Task: Find a guest house in Taastrup for 5 guests from 14-30 June, with a price range of ₹8000-₹12000, 5 bedrooms, 6 beds, 5 bathrooms, and amenities including free parking, Wifi, dedicated workspace, and TV. Enable self check-in.
Action: Mouse moved to (410, 85)
Screenshot: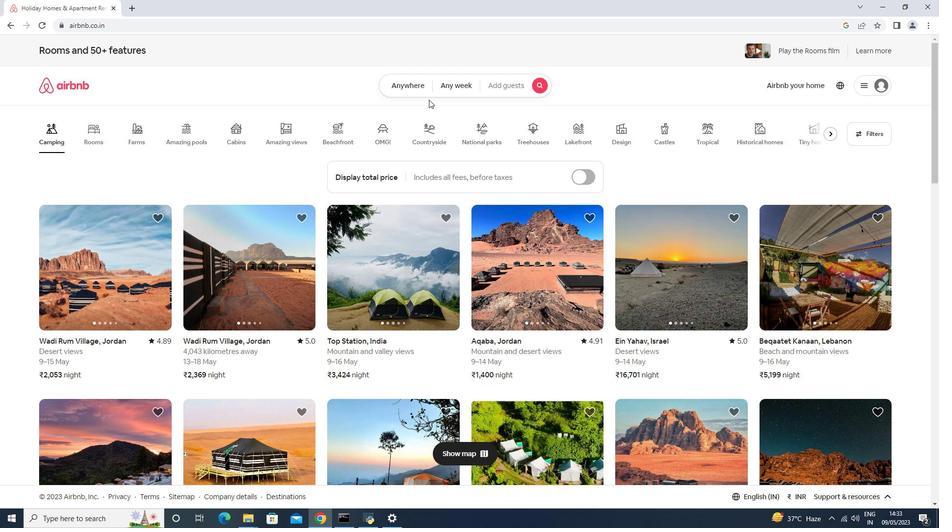 
Action: Mouse pressed left at (410, 85)
Screenshot: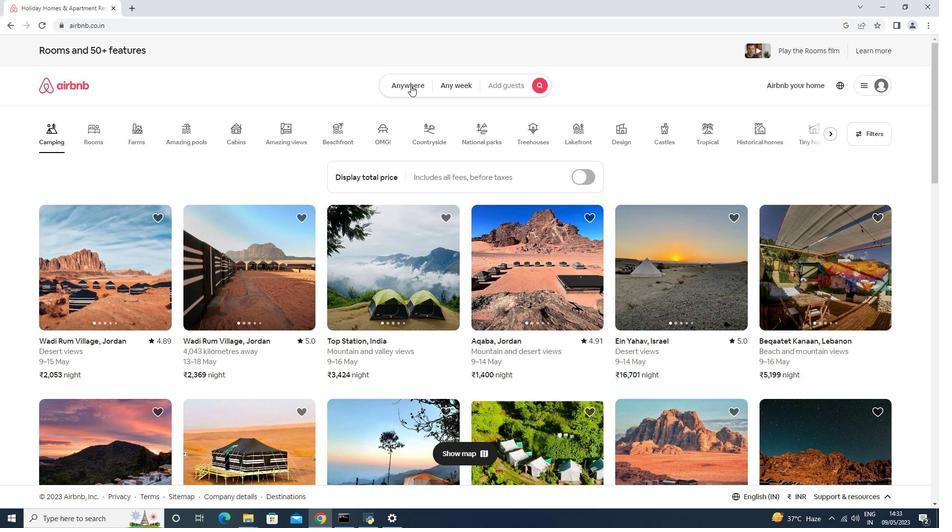 
Action: Mouse moved to (357, 116)
Screenshot: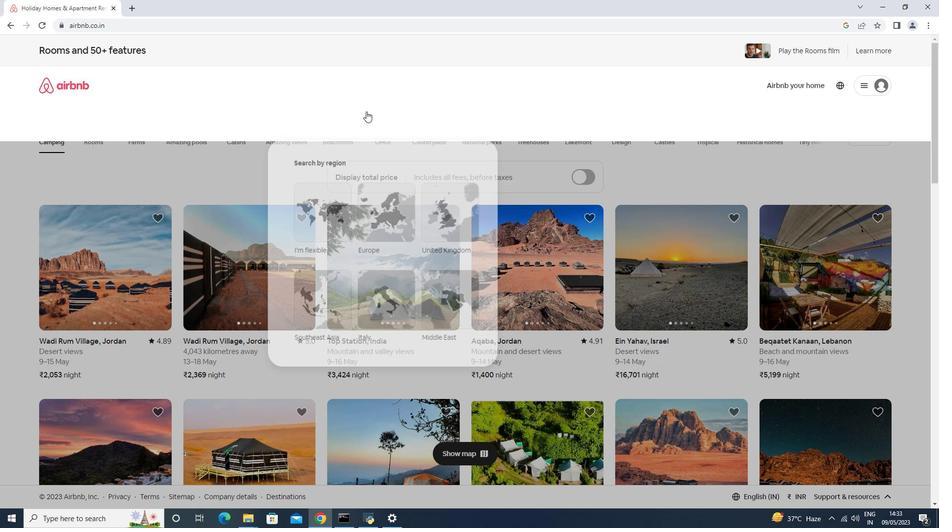 
Action: Mouse pressed left at (357, 116)
Screenshot: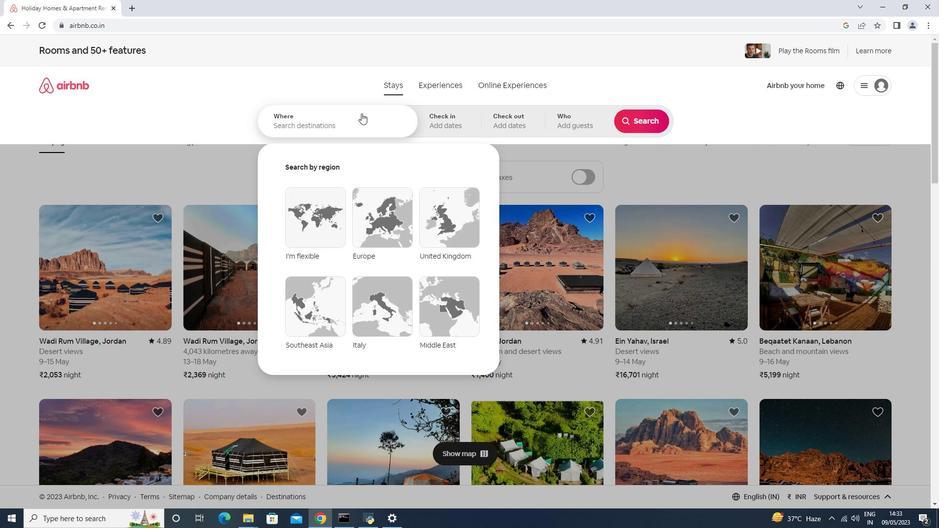 
Action: Key pressed <Key.shift><Key.shift><Key.shift>Taastrup,<Key.space><Key.shift>DENMARK<Key.enter>
Screenshot: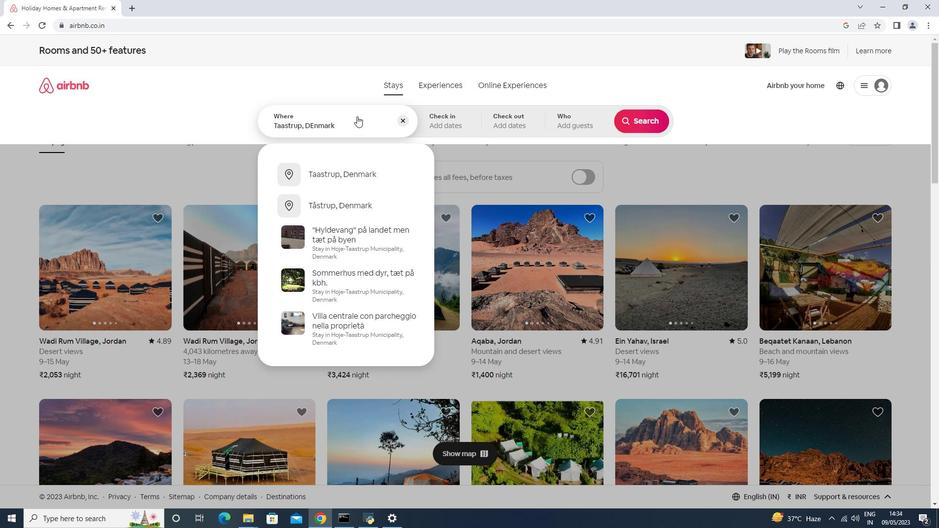 
Action: Mouse moved to (558, 284)
Screenshot: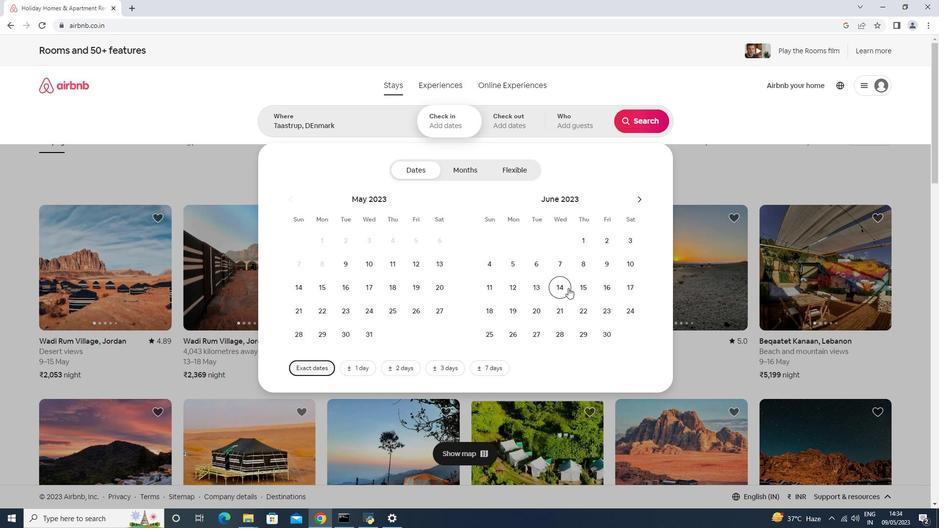 
Action: Mouse pressed left at (558, 284)
Screenshot: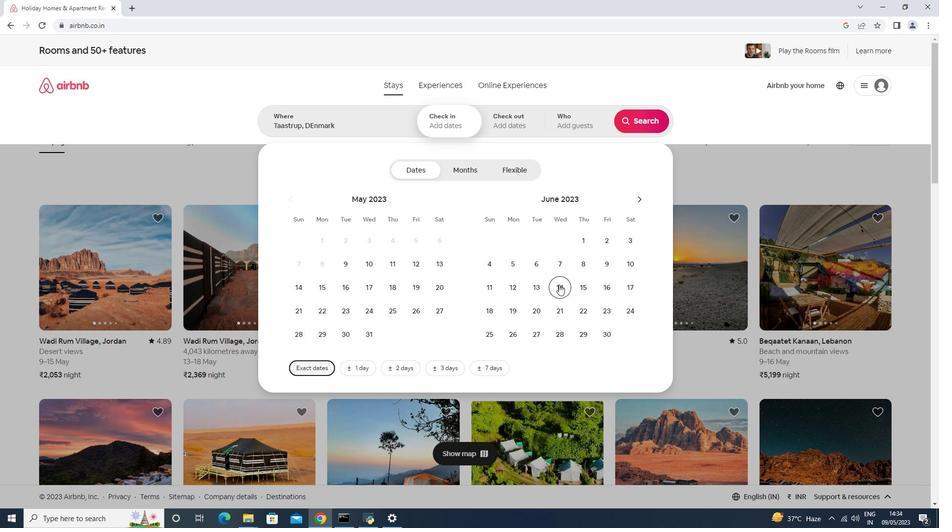 
Action: Mouse moved to (608, 326)
Screenshot: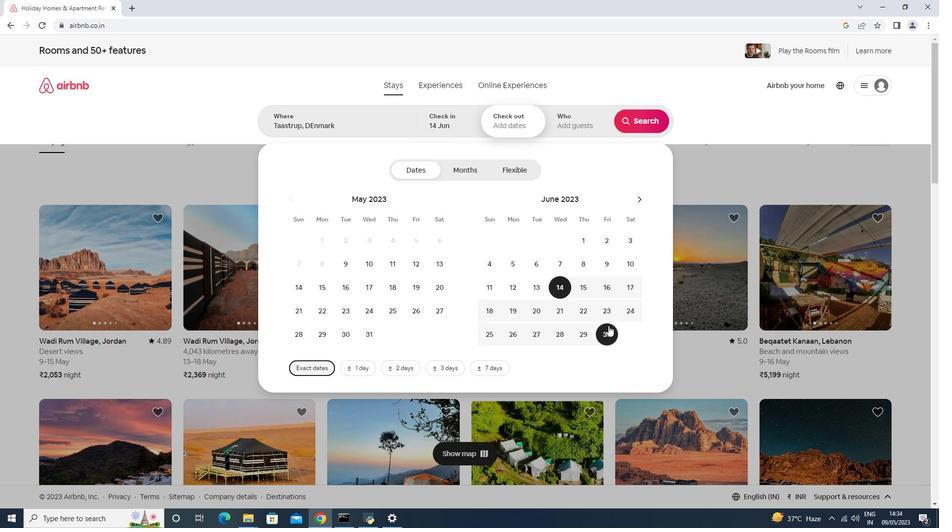 
Action: Mouse pressed left at (608, 326)
Screenshot: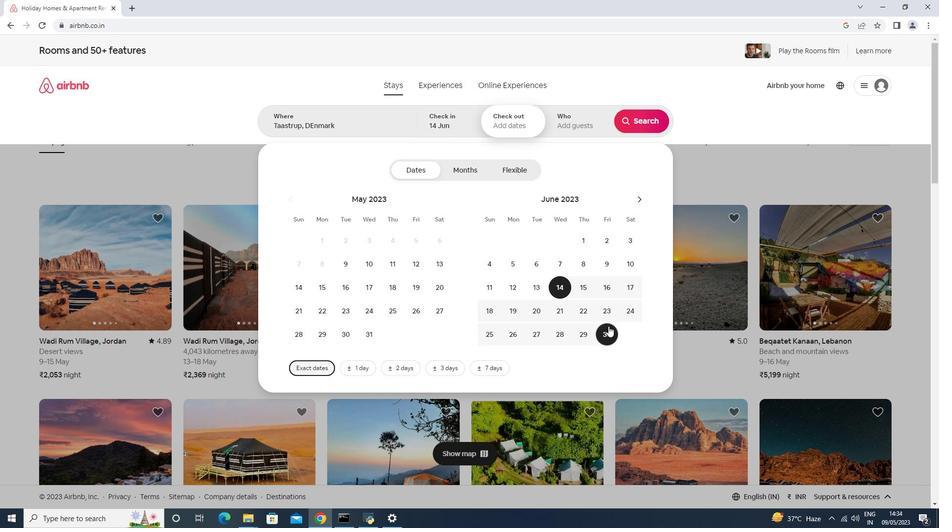 
Action: Mouse moved to (585, 128)
Screenshot: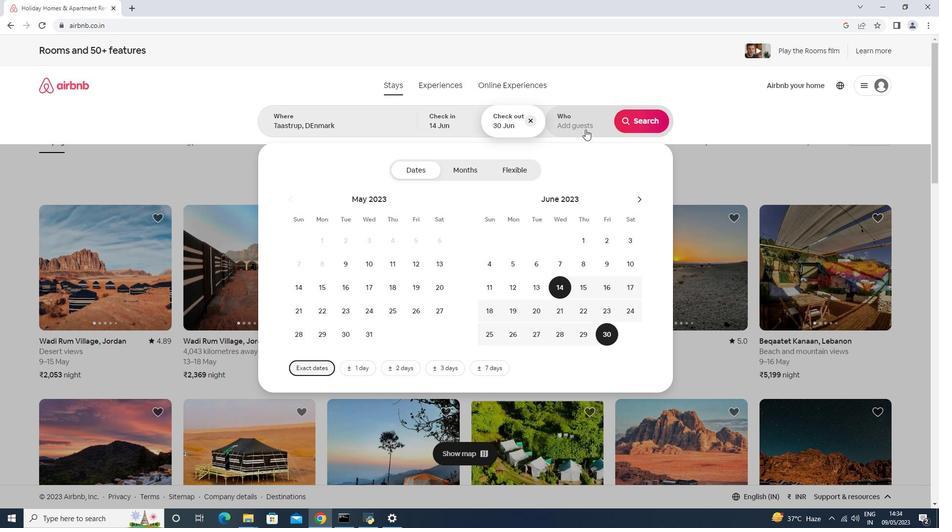 
Action: Mouse pressed left at (585, 128)
Screenshot: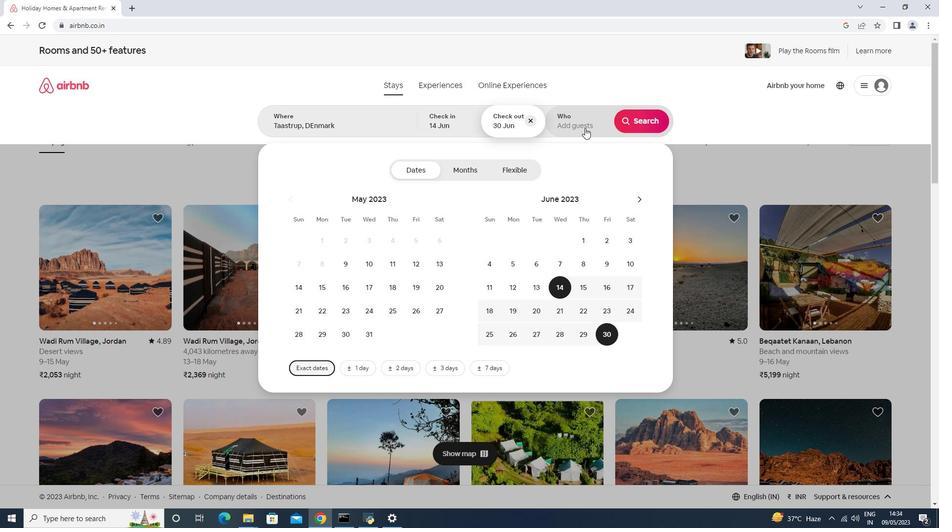 
Action: Mouse moved to (646, 172)
Screenshot: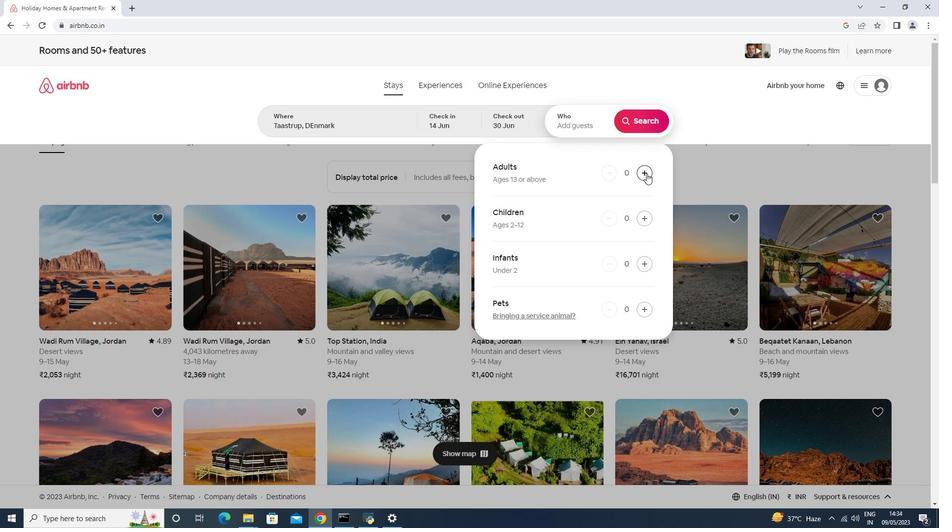 
Action: Mouse pressed left at (646, 172)
Screenshot: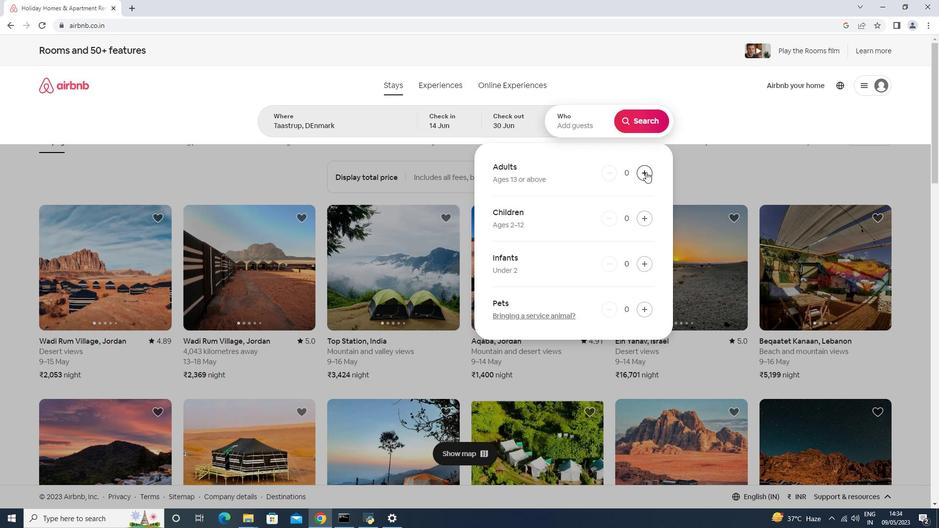 
Action: Mouse pressed left at (646, 172)
Screenshot: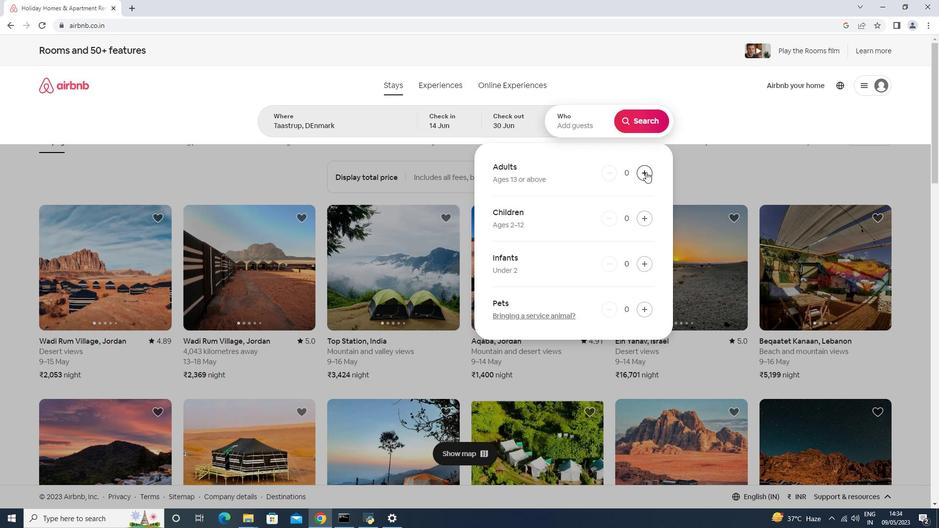
Action: Mouse pressed left at (646, 172)
Screenshot: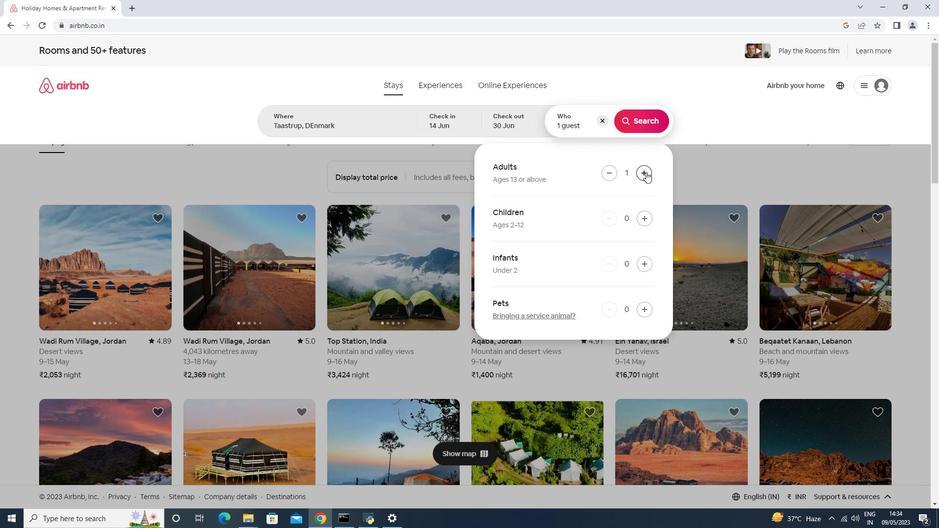 
Action: Mouse pressed left at (646, 172)
Screenshot: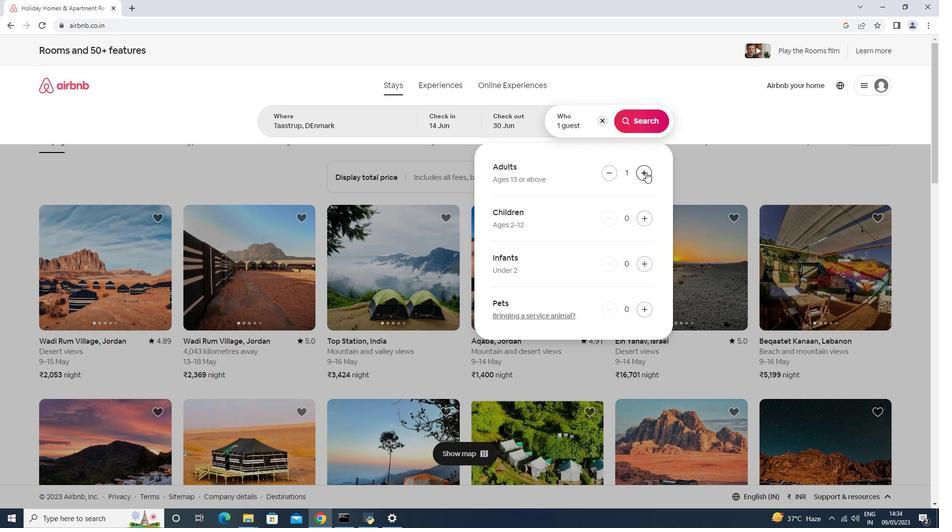 
Action: Mouse pressed left at (646, 172)
Screenshot: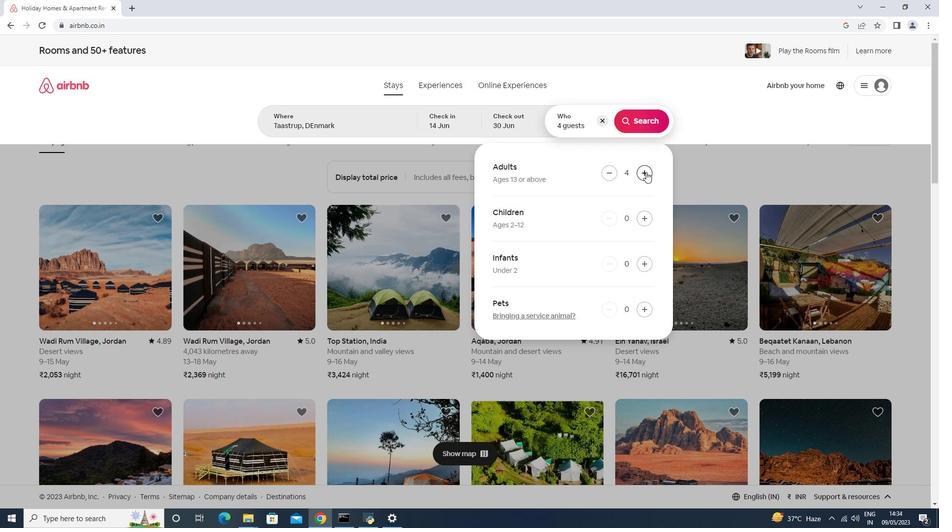 
Action: Mouse moved to (639, 118)
Screenshot: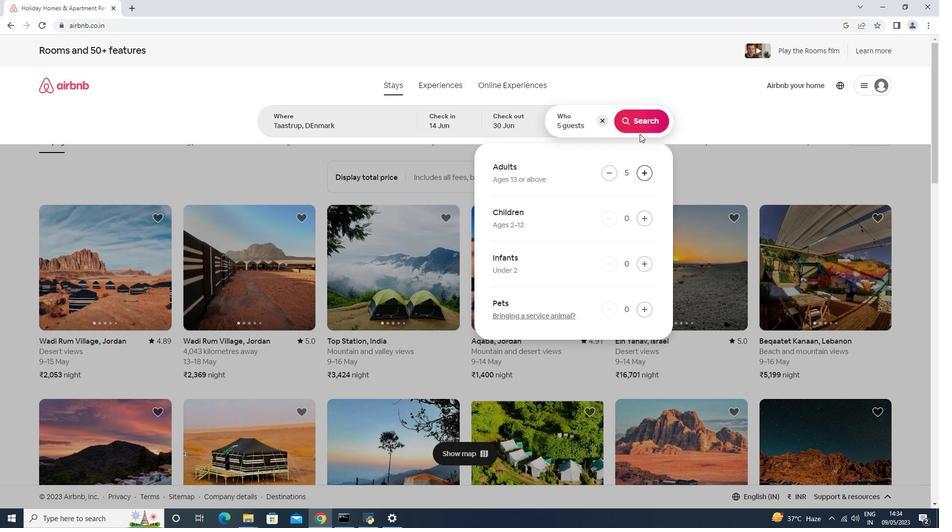 
Action: Mouse pressed left at (639, 118)
Screenshot: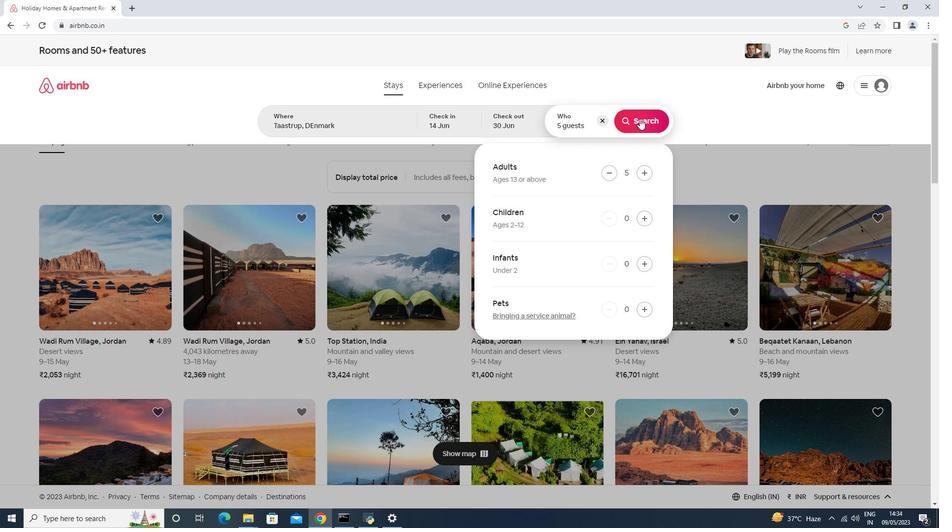 
Action: Mouse moved to (889, 93)
Screenshot: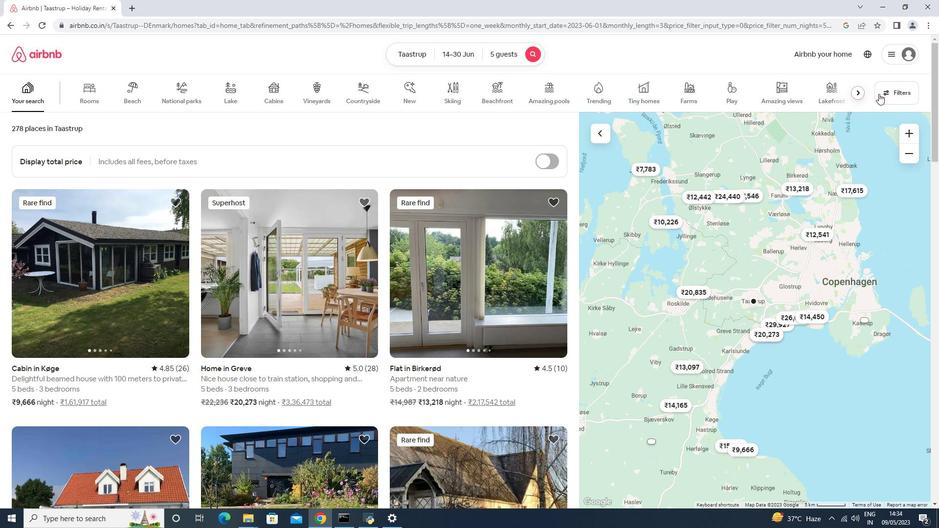 
Action: Mouse pressed left at (889, 93)
Screenshot: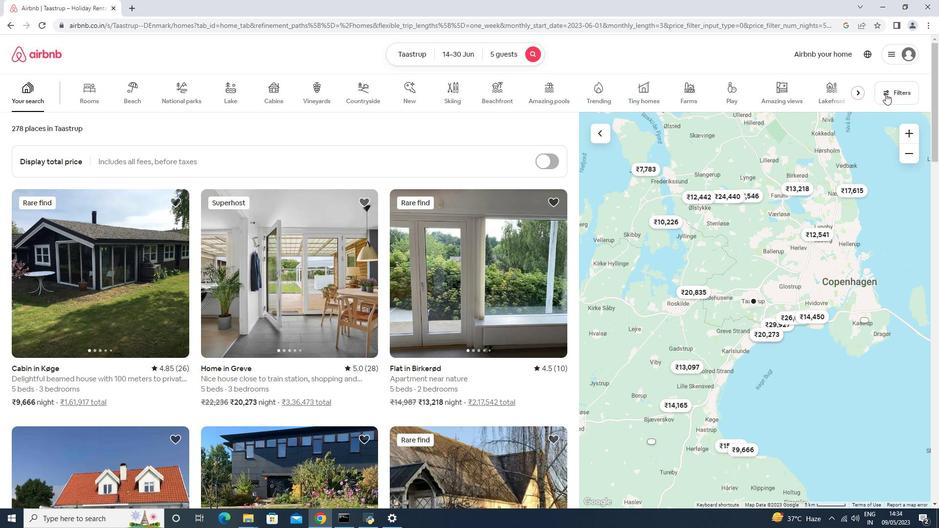 
Action: Mouse moved to (357, 336)
Screenshot: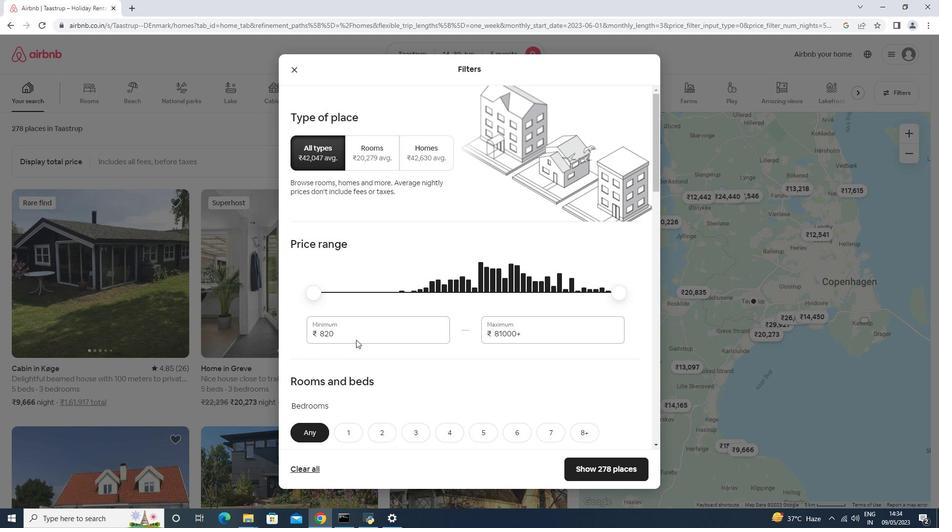 
Action: Mouse pressed left at (357, 336)
Screenshot: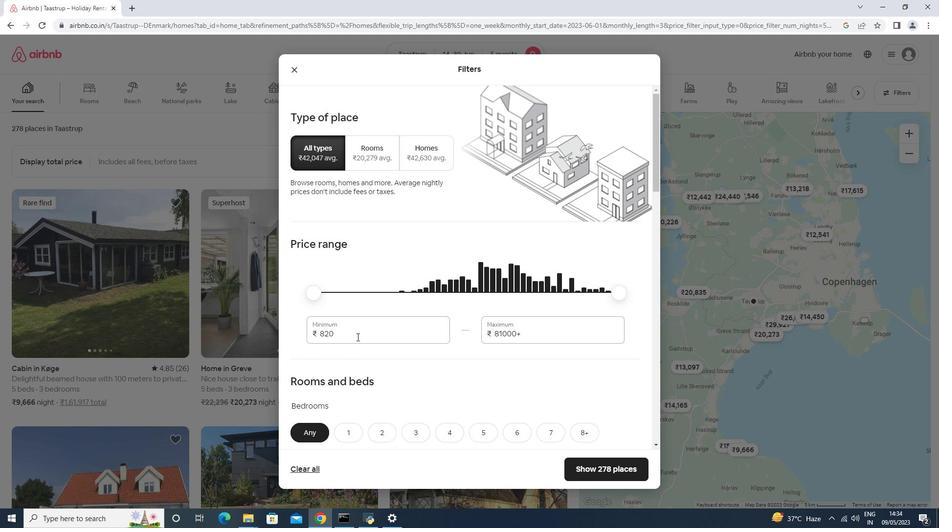 
Action: Key pressed <Key.backspace><Key.backspace><Key.backspace>8000<Key.tab>12000
Screenshot: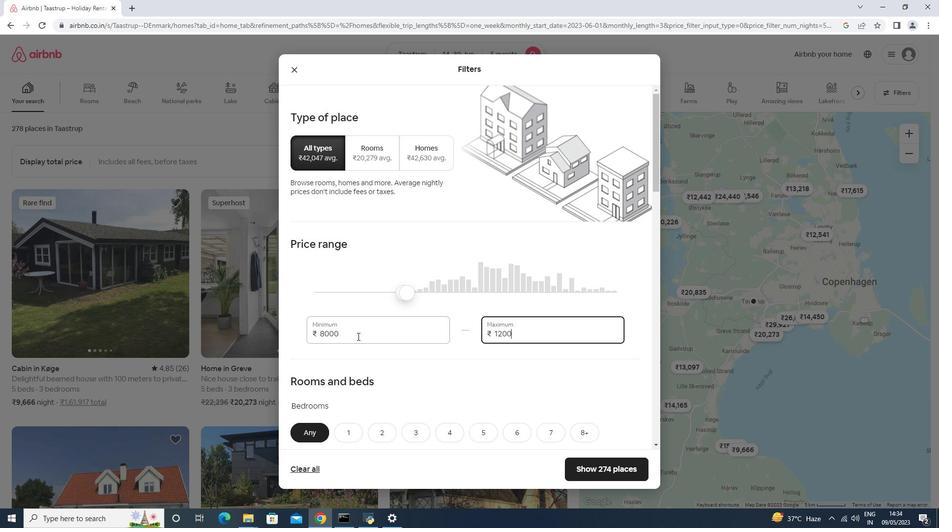 
Action: Mouse moved to (360, 325)
Screenshot: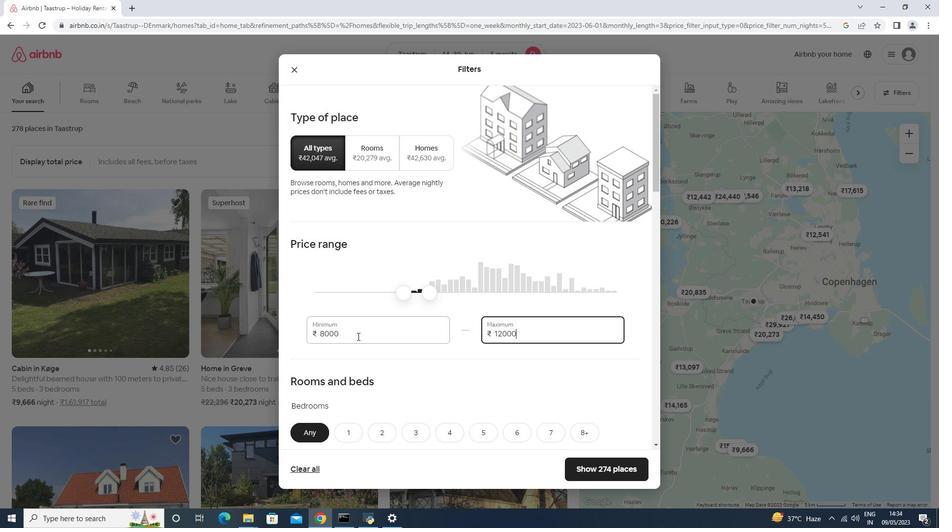 
Action: Mouse scrolled (360, 324) with delta (0, 0)
Screenshot: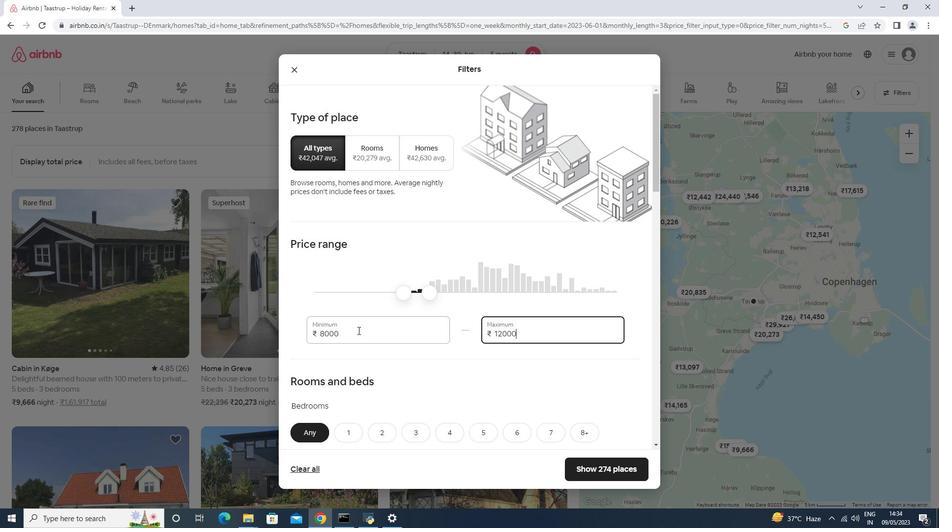 
Action: Mouse scrolled (360, 324) with delta (0, 0)
Screenshot: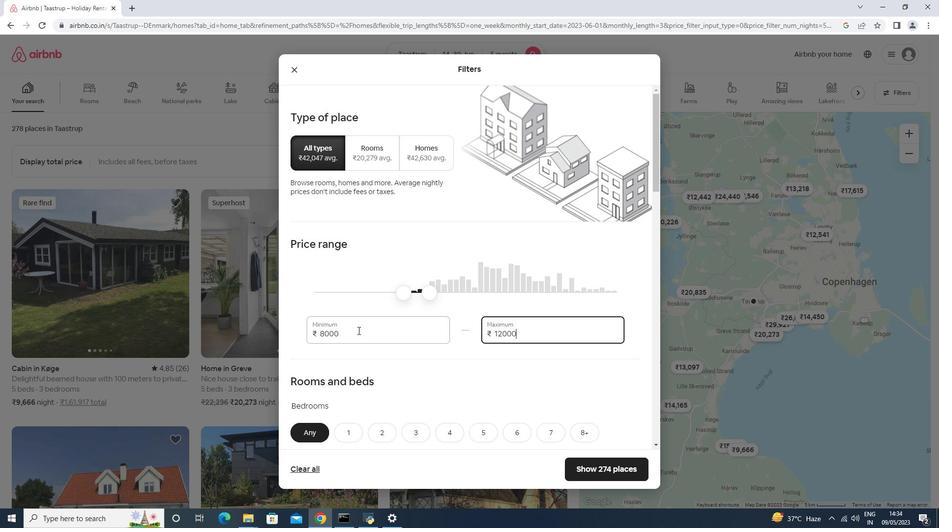 
Action: Mouse scrolled (360, 324) with delta (0, 0)
Screenshot: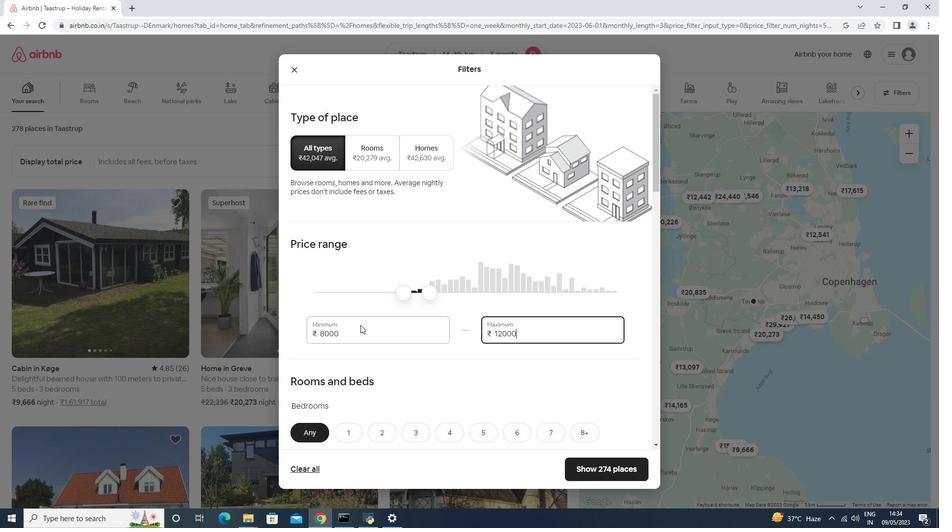 
Action: Mouse scrolled (360, 324) with delta (0, 0)
Screenshot: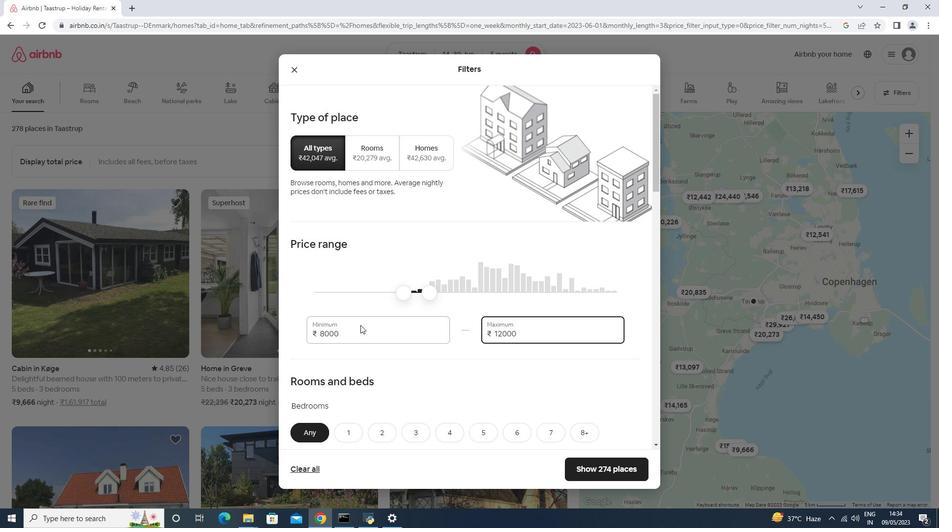 
Action: Mouse scrolled (360, 324) with delta (0, 0)
Screenshot: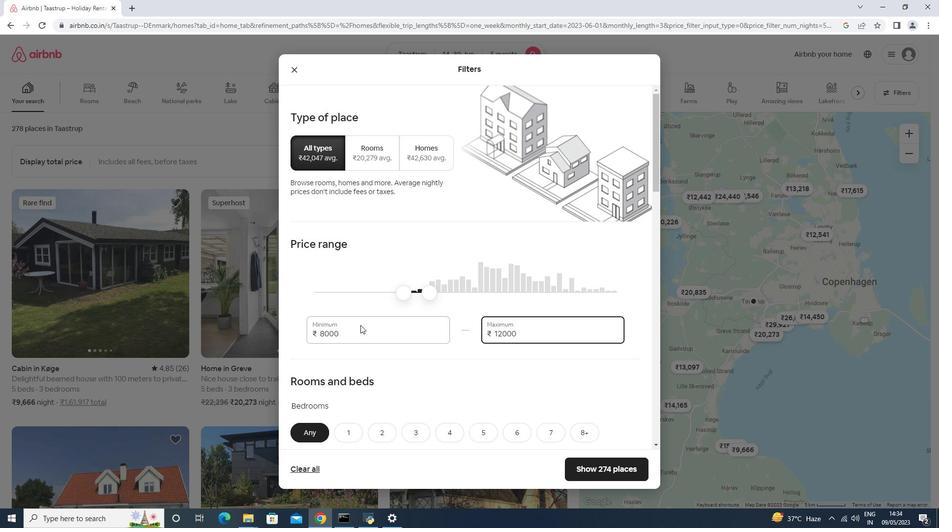 
Action: Mouse moved to (484, 195)
Screenshot: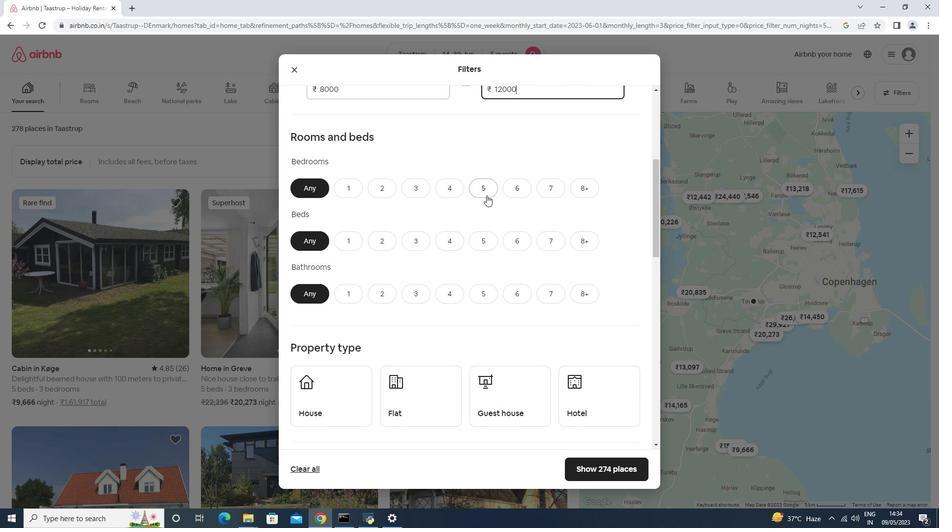 
Action: Mouse pressed left at (484, 195)
Screenshot: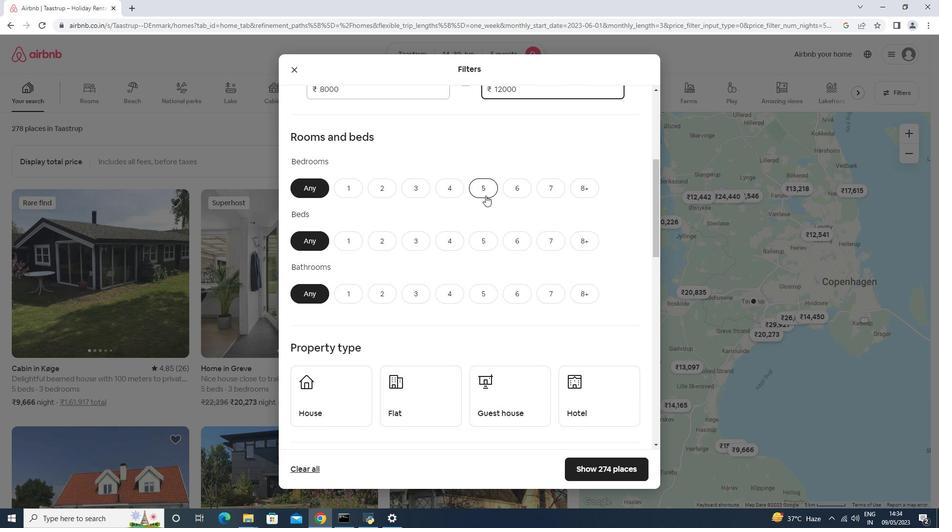 
Action: Mouse moved to (517, 244)
Screenshot: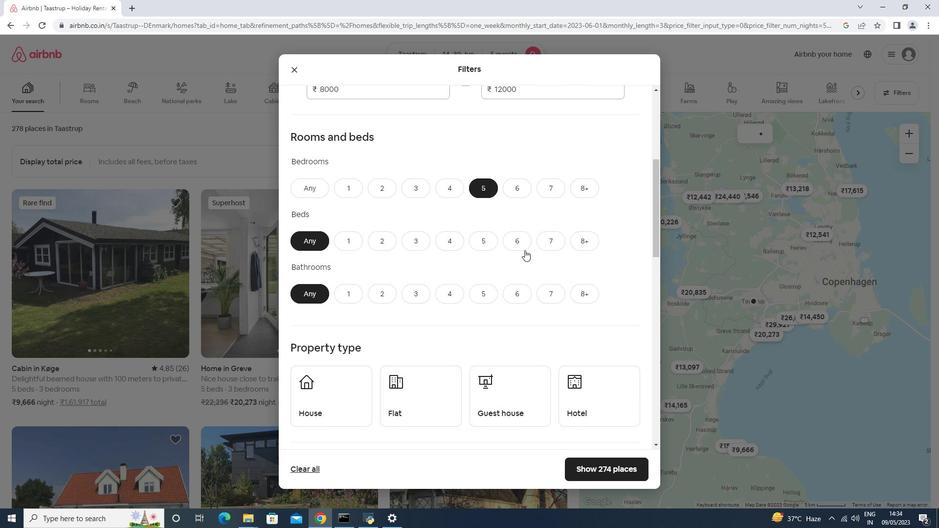 
Action: Mouse pressed left at (517, 244)
Screenshot: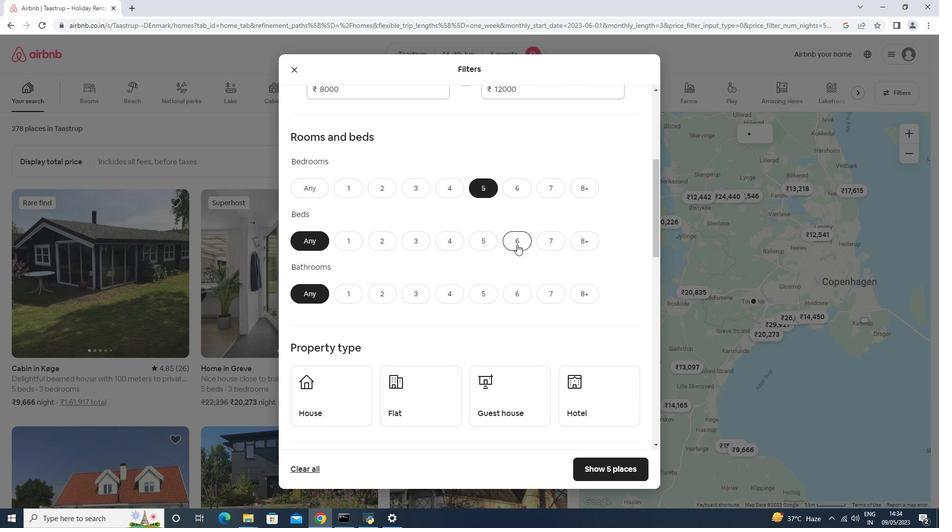
Action: Mouse moved to (489, 295)
Screenshot: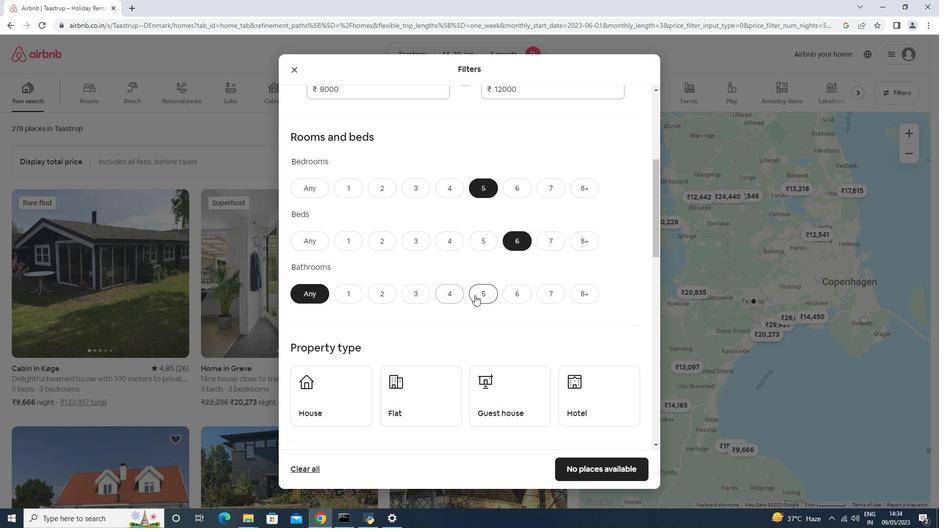 
Action: Mouse pressed left at (489, 295)
Screenshot: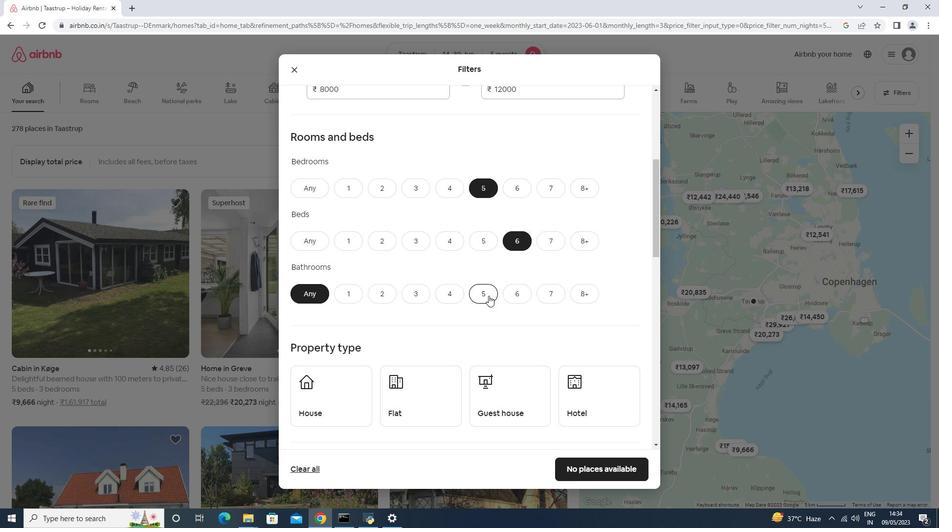 
Action: Mouse scrolled (489, 295) with delta (0, 0)
Screenshot: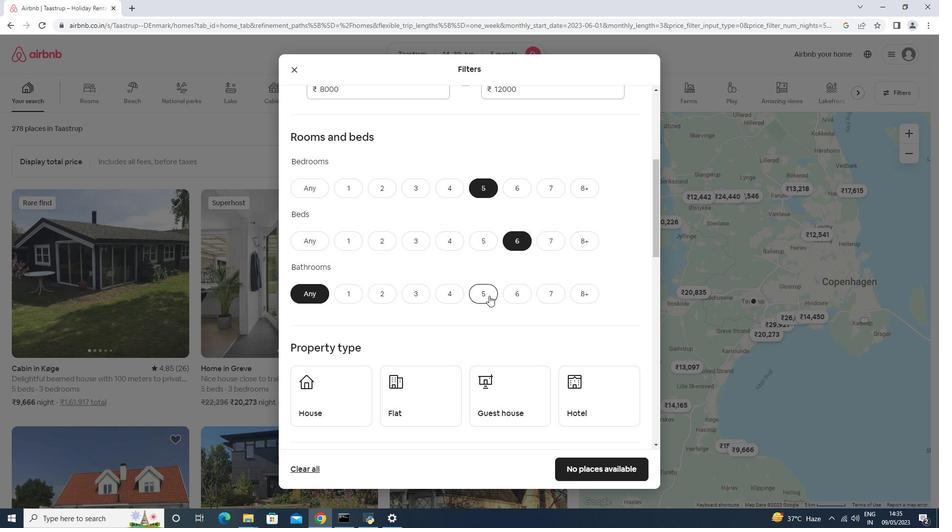 
Action: Mouse scrolled (489, 295) with delta (0, 0)
Screenshot: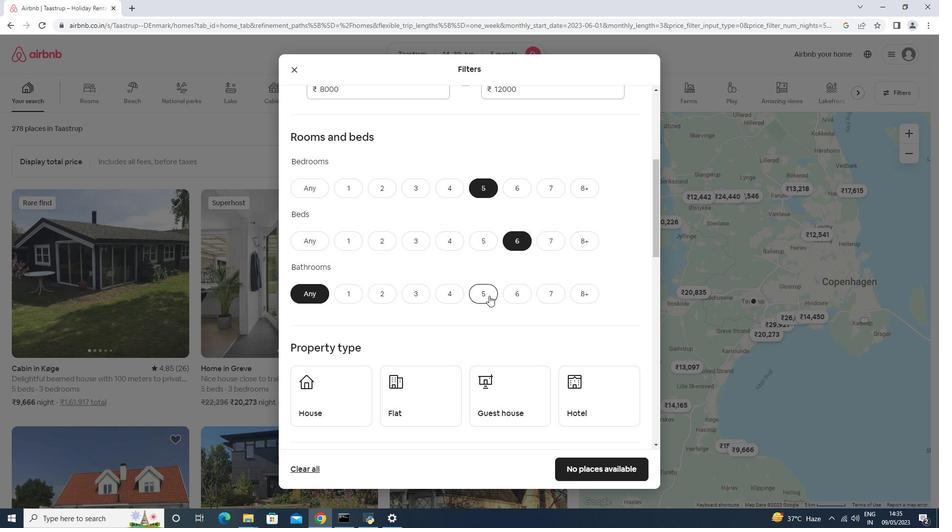 
Action: Mouse scrolled (489, 295) with delta (0, 0)
Screenshot: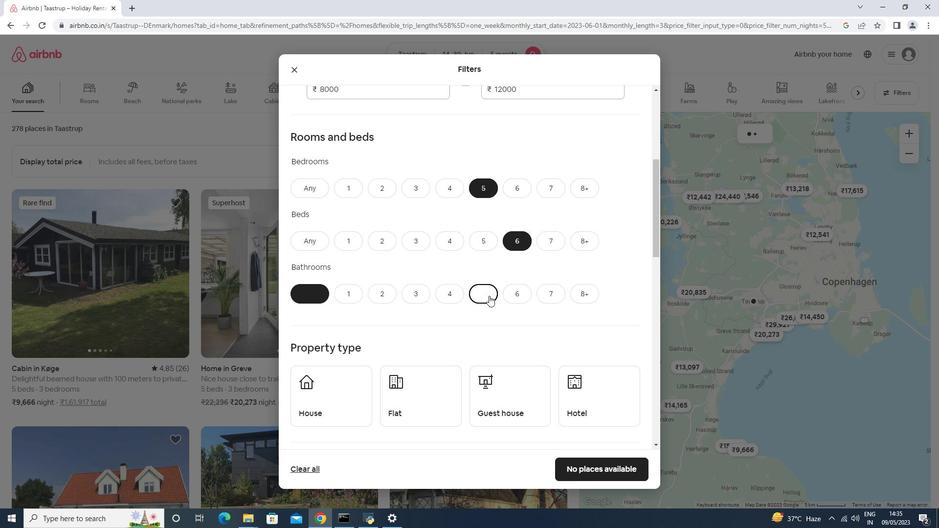 
Action: Mouse moved to (359, 259)
Screenshot: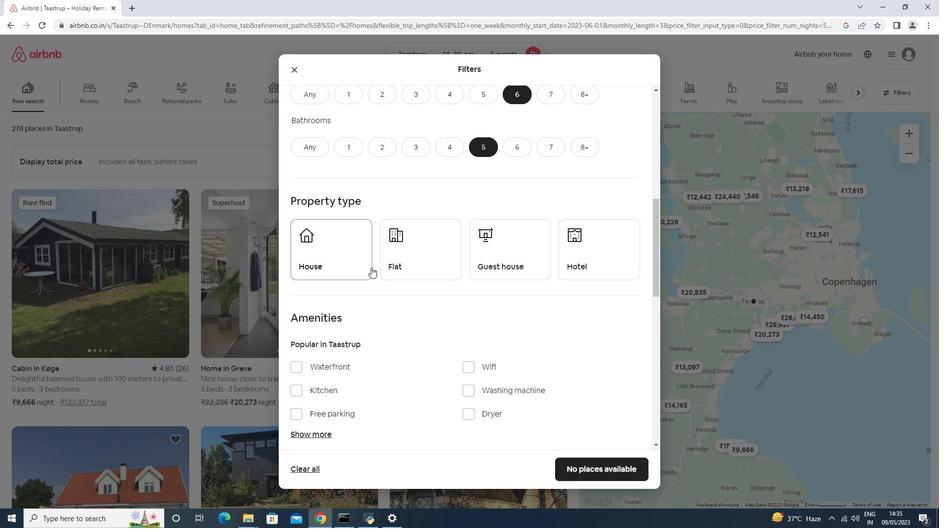 
Action: Mouse pressed left at (359, 259)
Screenshot: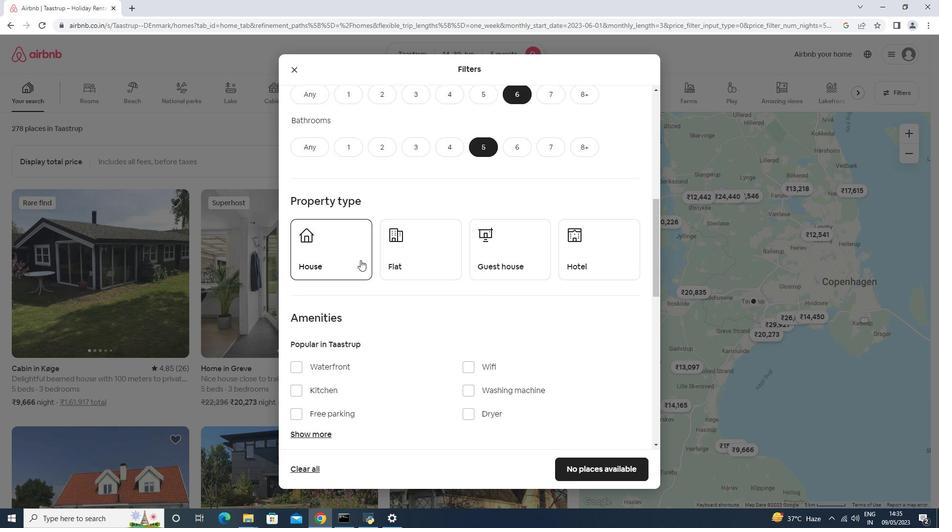 
Action: Mouse moved to (422, 255)
Screenshot: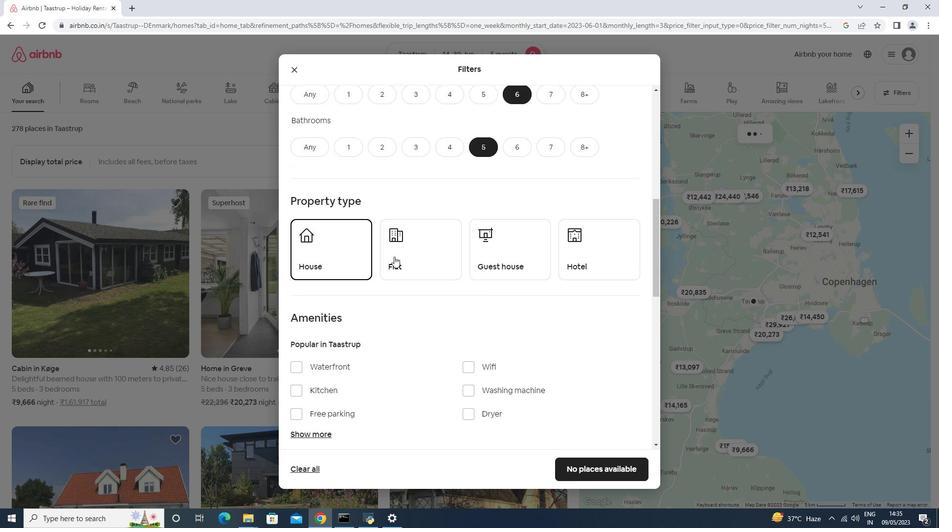 
Action: Mouse pressed left at (422, 255)
Screenshot: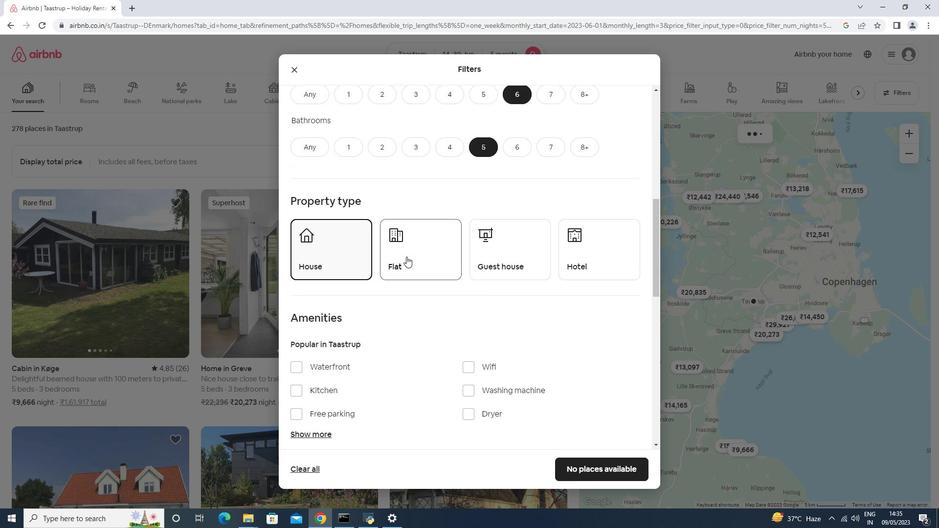 
Action: Mouse moved to (487, 254)
Screenshot: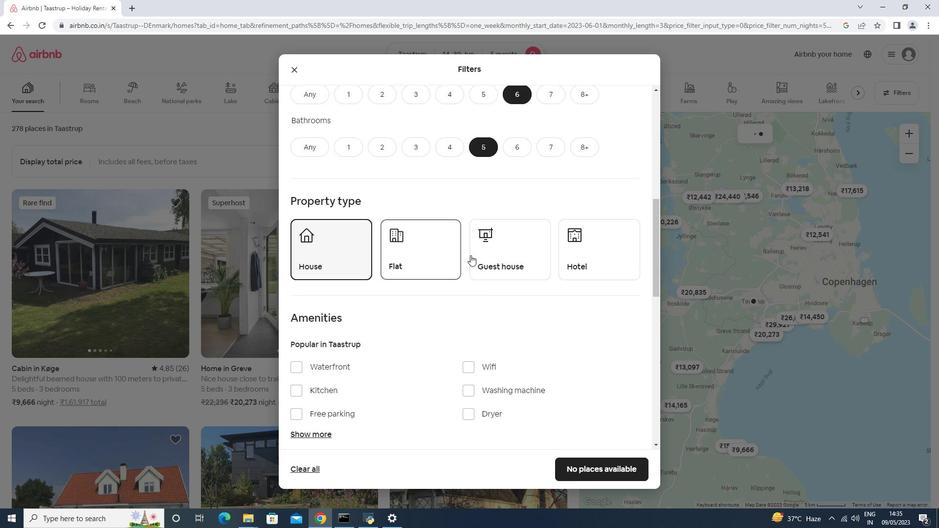 
Action: Mouse pressed left at (487, 254)
Screenshot: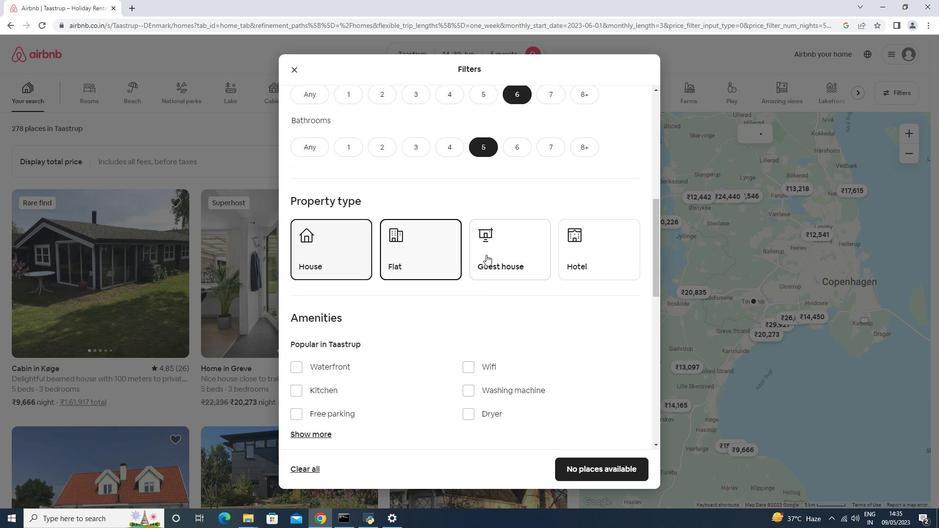 
Action: Mouse moved to (487, 254)
Screenshot: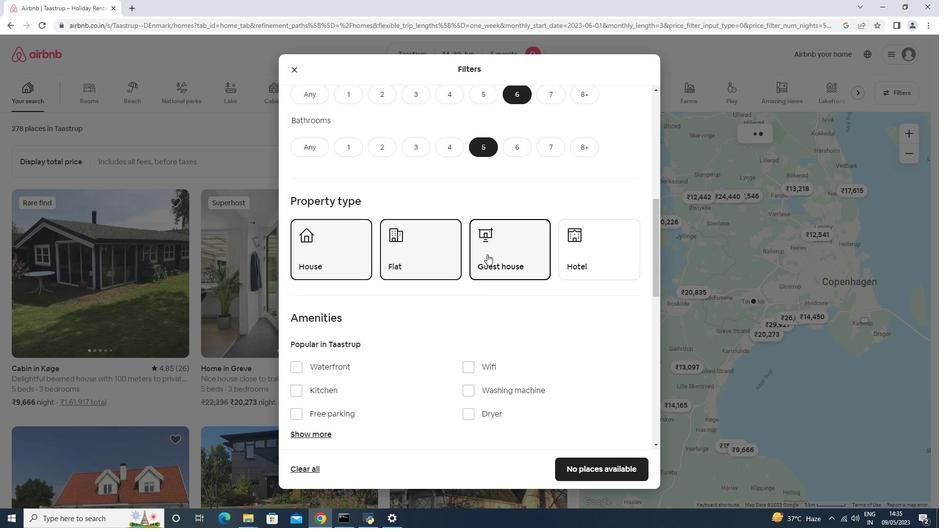 
Action: Mouse scrolled (487, 253) with delta (0, 0)
Screenshot: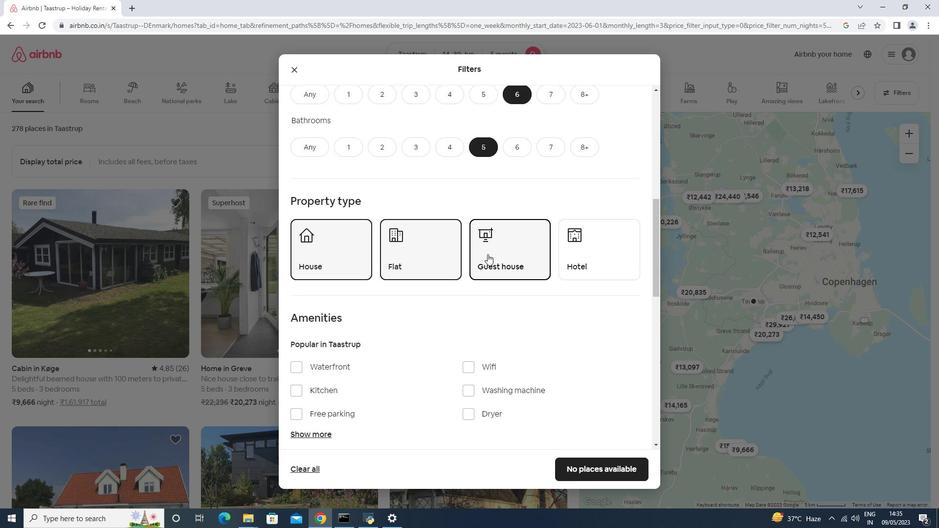 
Action: Mouse scrolled (487, 253) with delta (0, 0)
Screenshot: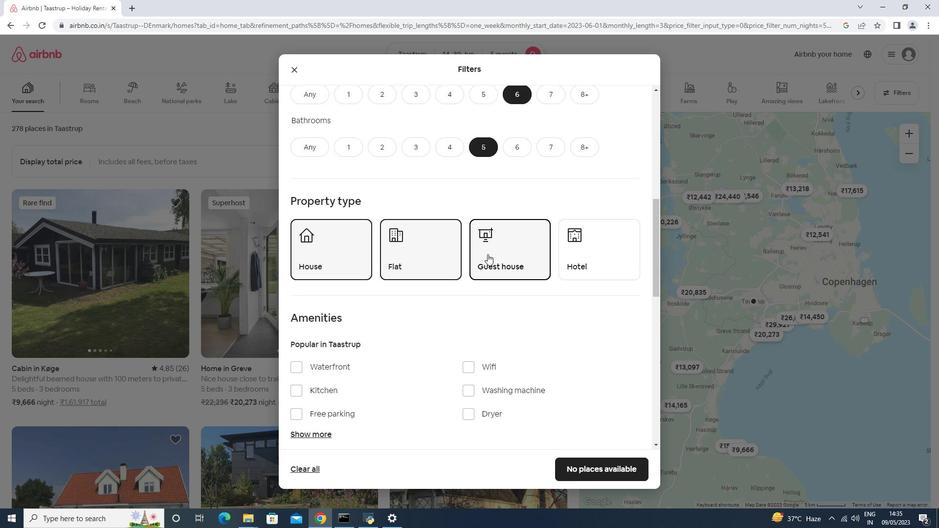 
Action: Mouse scrolled (487, 253) with delta (0, 0)
Screenshot: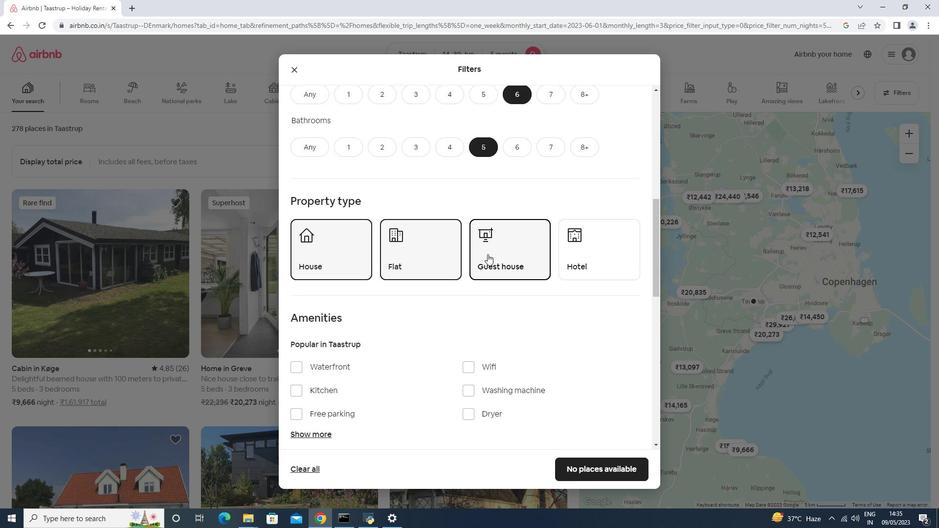 
Action: Mouse moved to (323, 261)
Screenshot: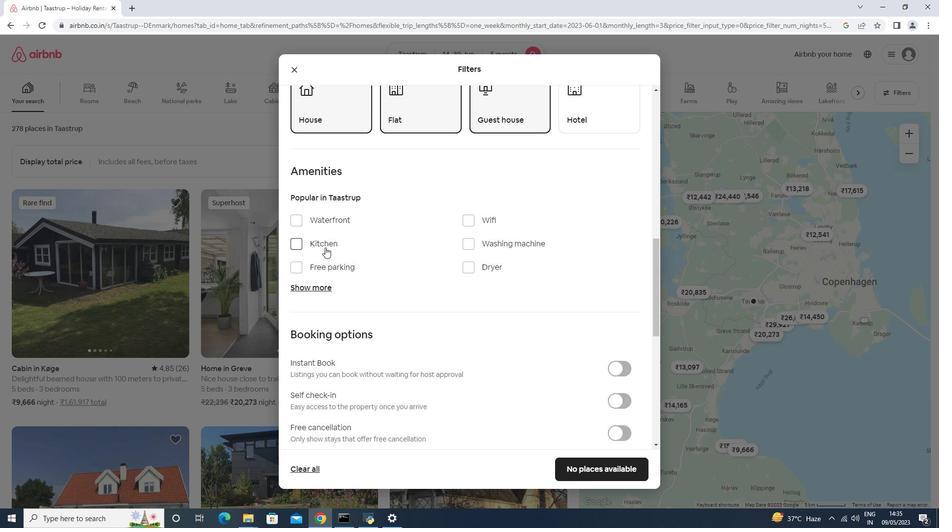 
Action: Mouse pressed left at (323, 261)
Screenshot: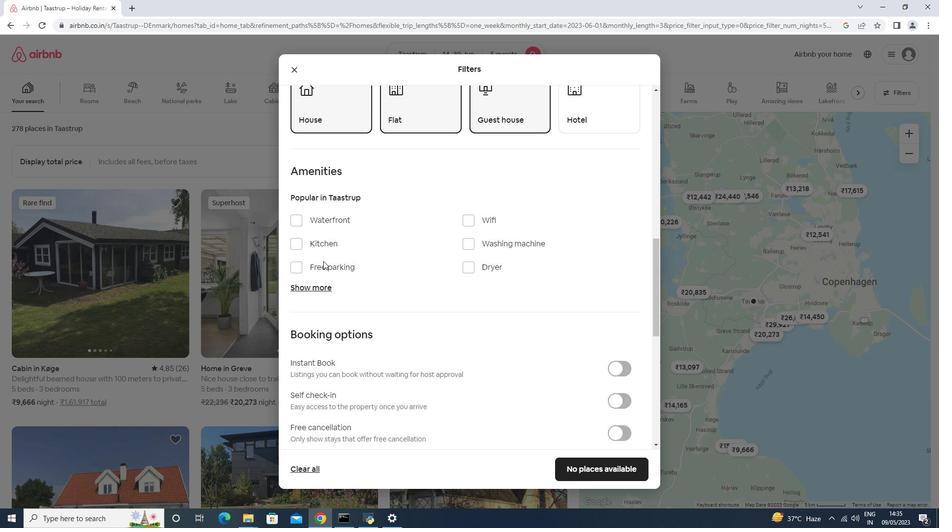 
Action: Mouse moved to (472, 222)
Screenshot: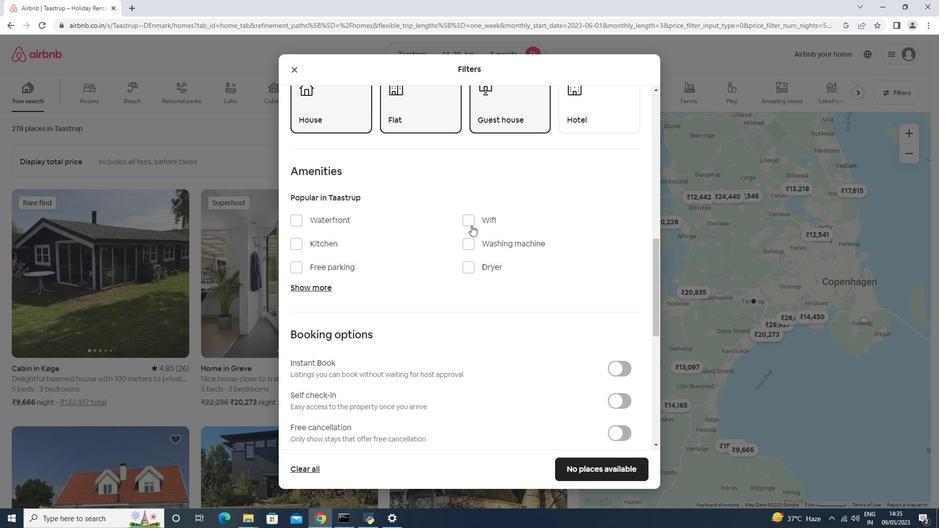 
Action: Mouse pressed left at (472, 222)
Screenshot: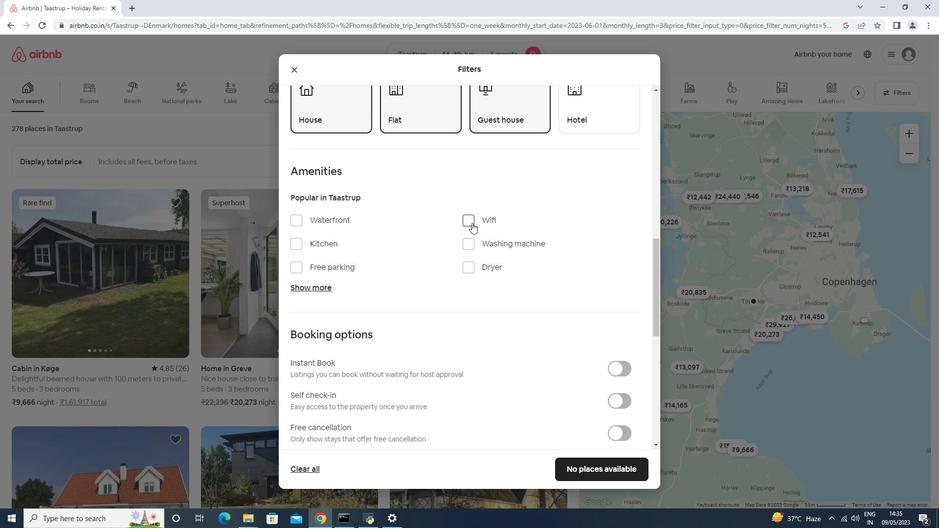 
Action: Mouse moved to (324, 272)
Screenshot: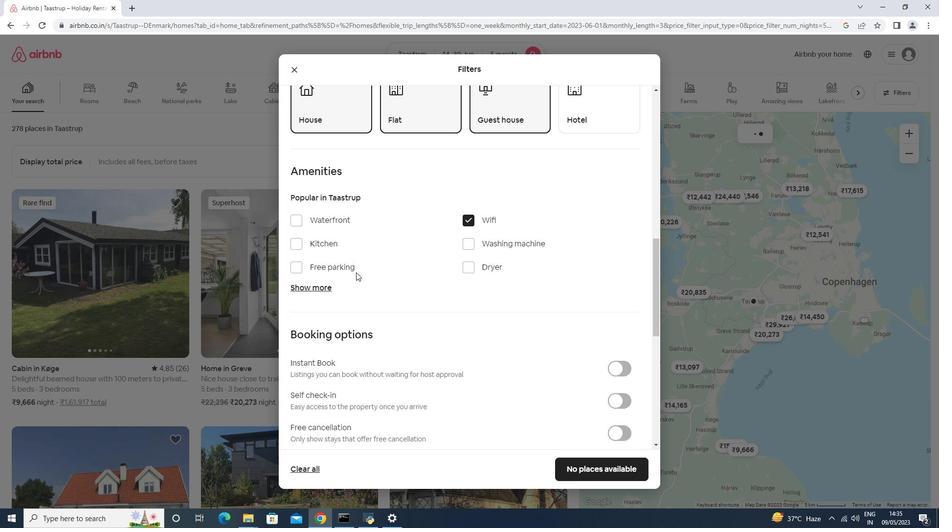 
Action: Mouse pressed left at (349, 263)
Screenshot: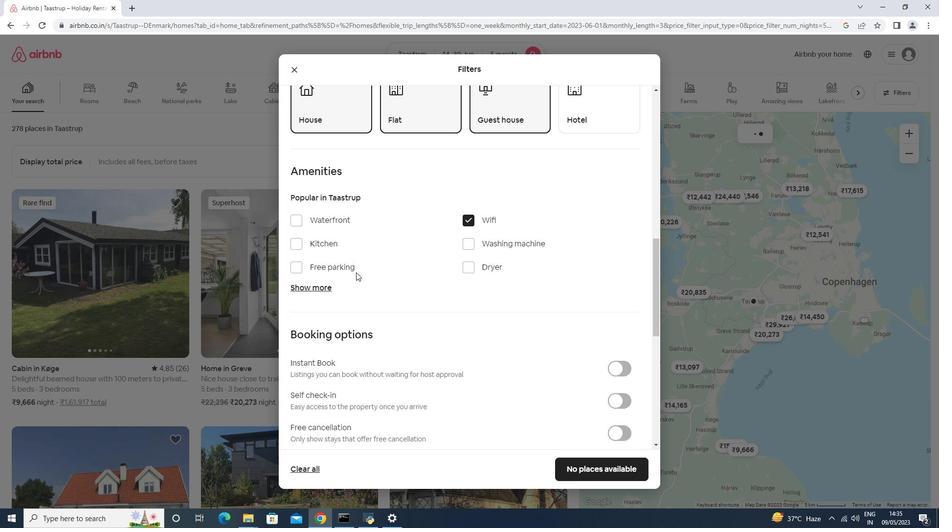 
Action: Mouse moved to (310, 282)
Screenshot: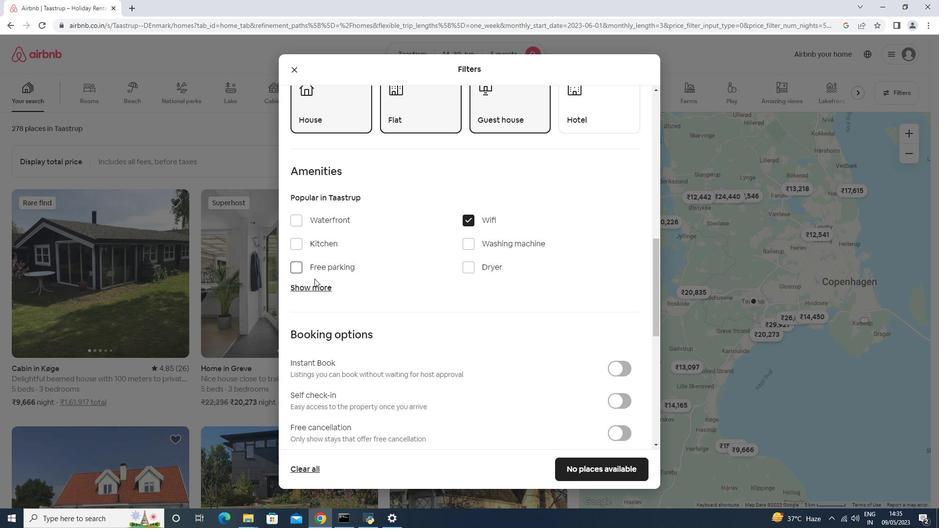 
Action: Mouse pressed left at (310, 282)
Screenshot: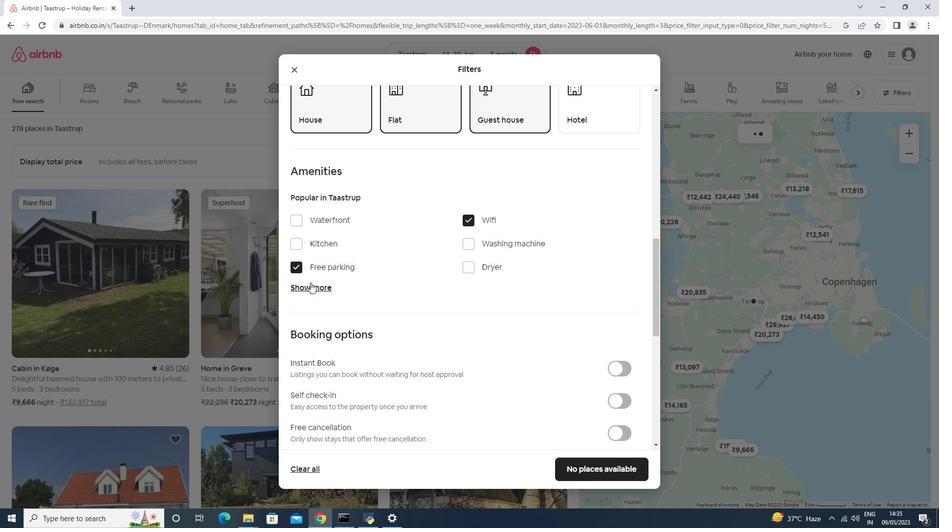 
Action: Mouse moved to (393, 299)
Screenshot: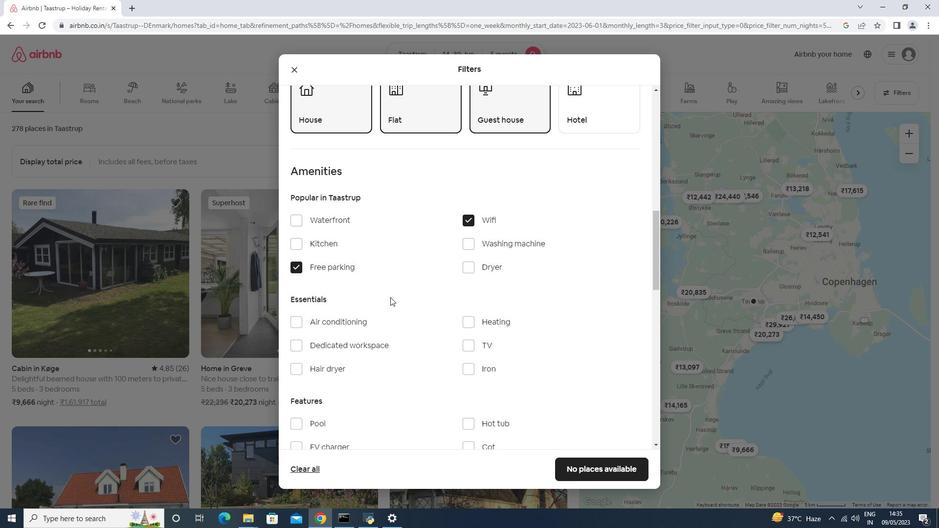 
Action: Mouse scrolled (393, 298) with delta (0, 0)
Screenshot: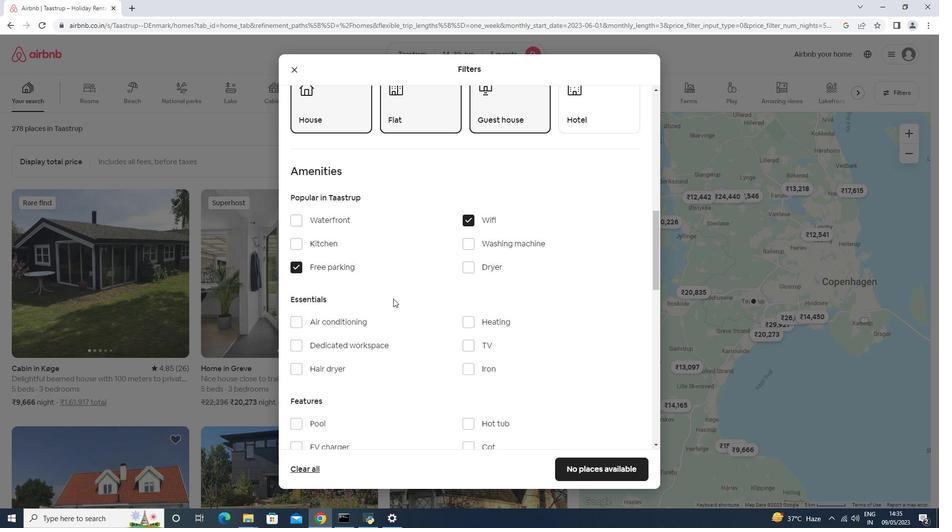 
Action: Mouse scrolled (393, 298) with delta (0, 0)
Screenshot: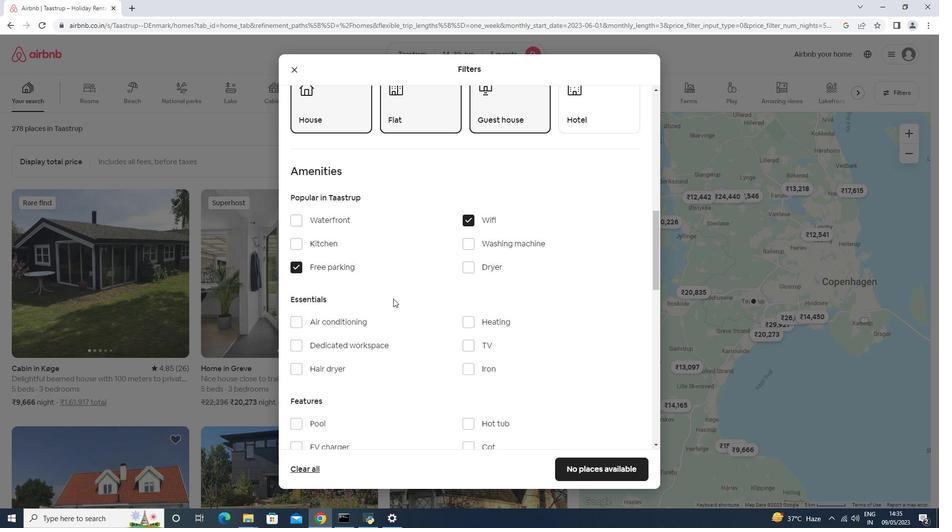 
Action: Mouse moved to (479, 248)
Screenshot: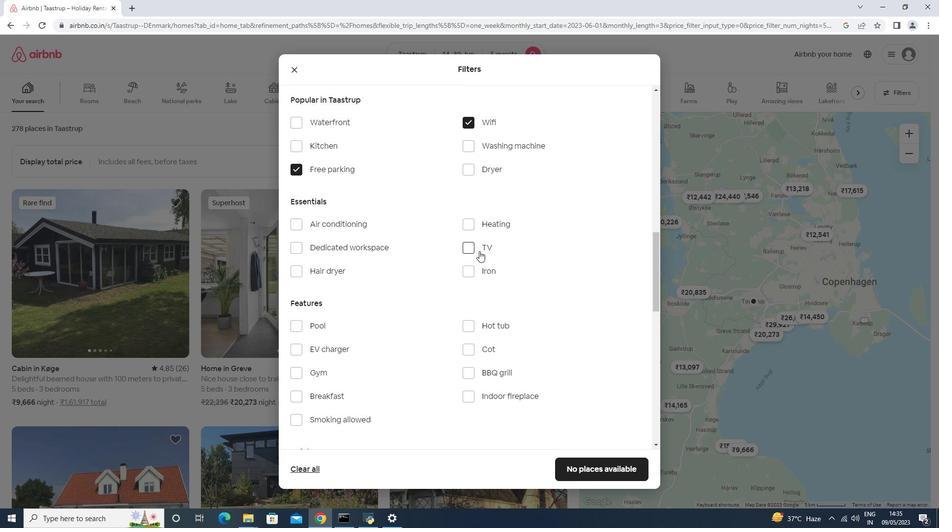 
Action: Mouse pressed left at (479, 248)
Screenshot: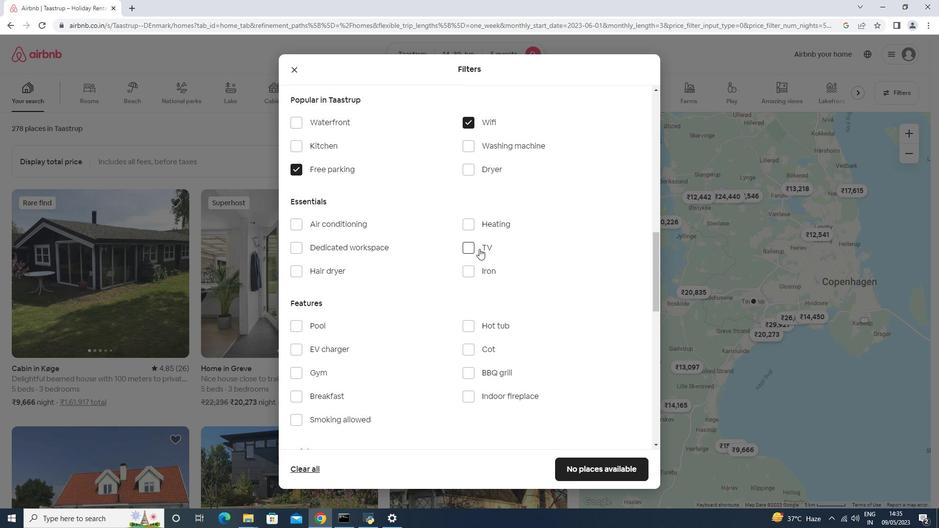 
Action: Mouse moved to (350, 367)
Screenshot: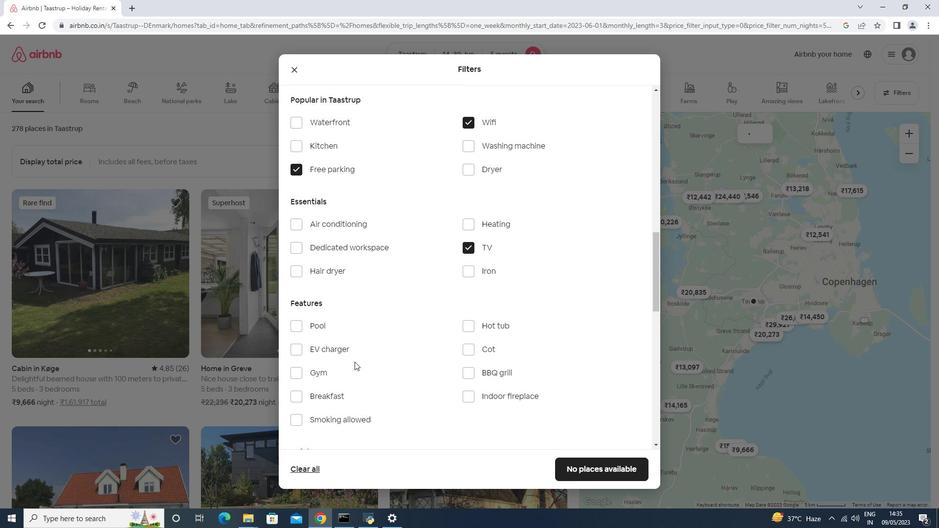 
Action: Mouse pressed left at (350, 367)
Screenshot: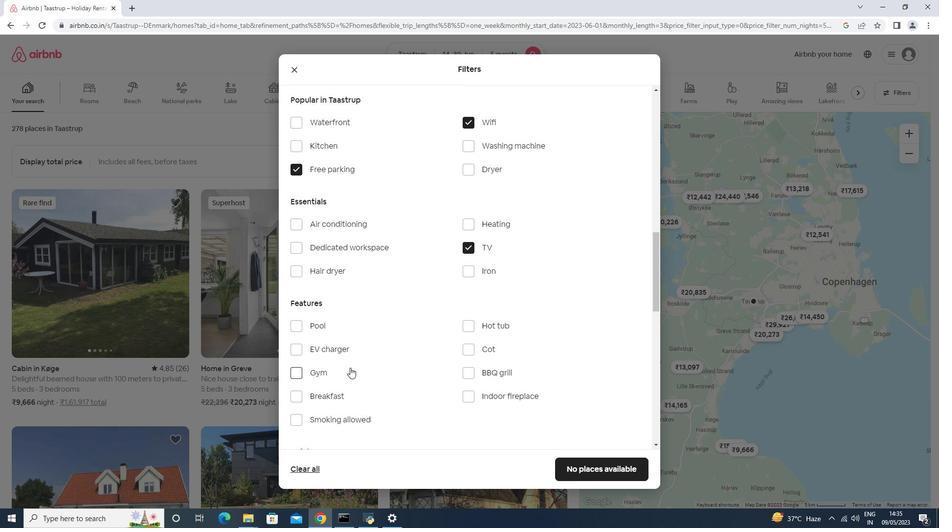 
Action: Mouse moved to (348, 395)
Screenshot: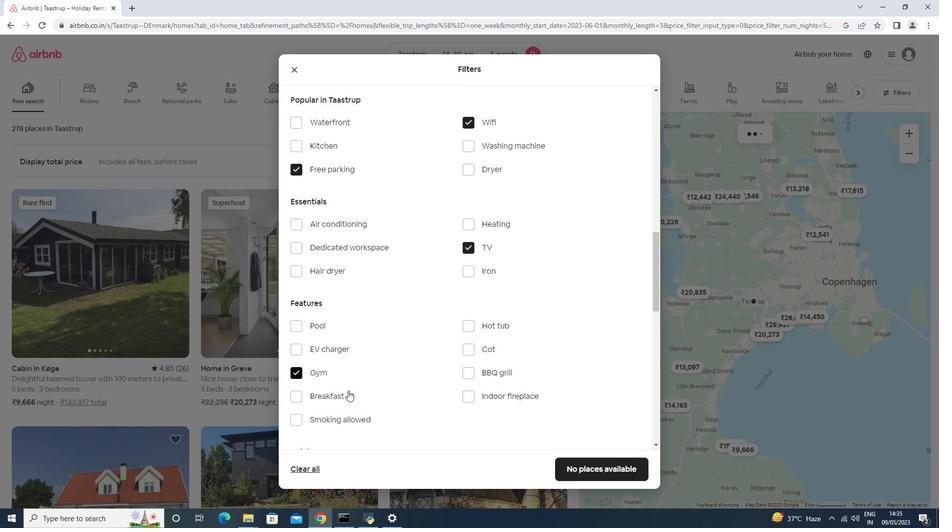 
Action: Mouse pressed left at (348, 395)
Screenshot: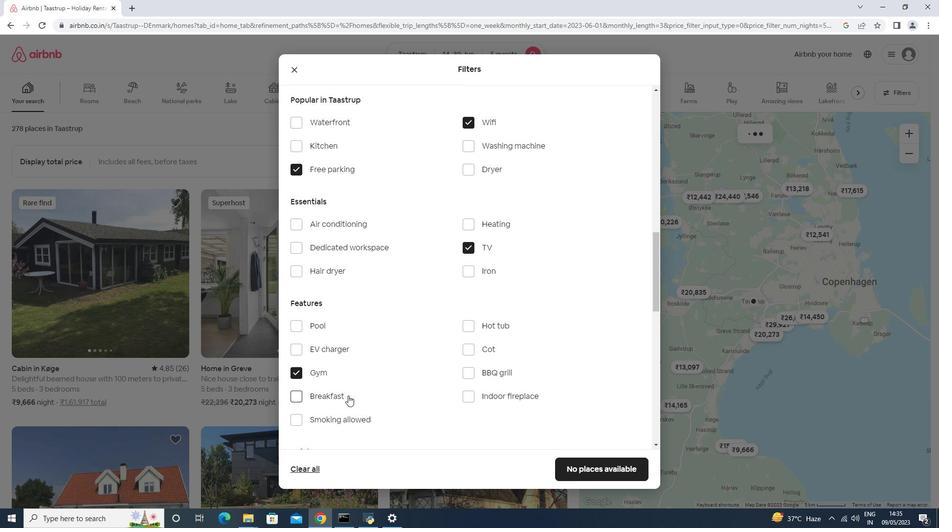 
Action: Mouse moved to (385, 343)
Screenshot: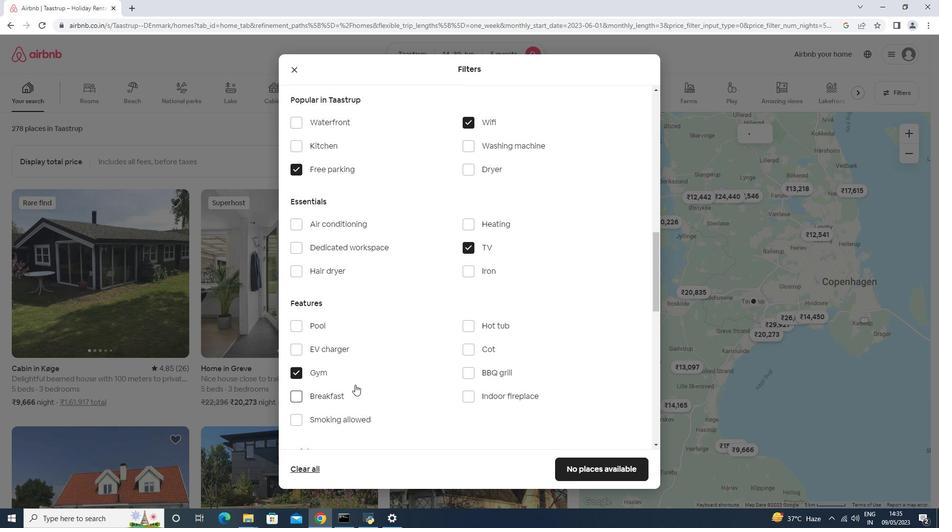 
Action: Mouse scrolled (385, 342) with delta (0, 0)
Screenshot: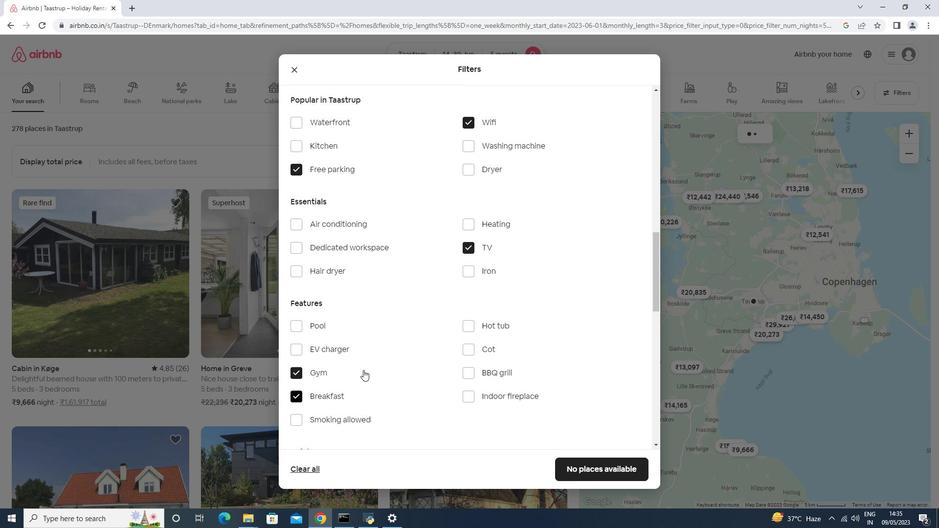 
Action: Mouse scrolled (385, 342) with delta (0, 0)
Screenshot: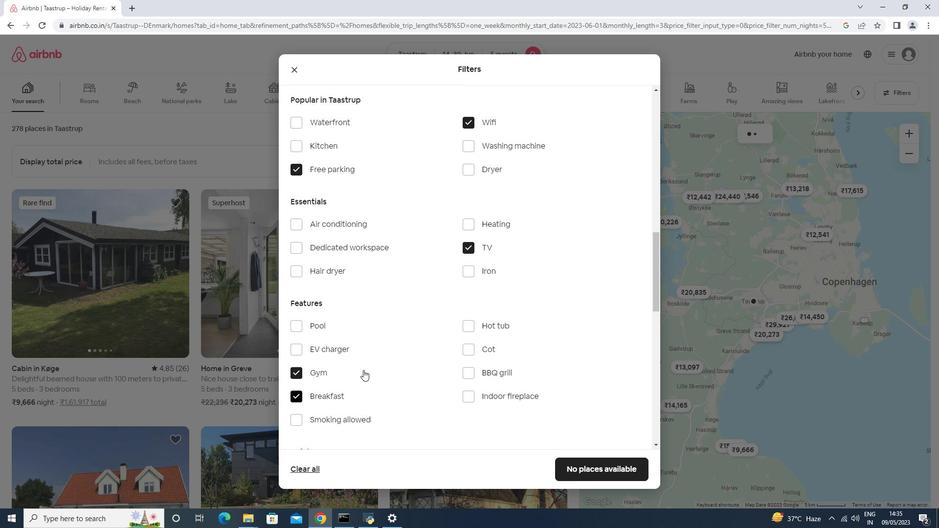 
Action: Mouse scrolled (385, 342) with delta (0, 0)
Screenshot: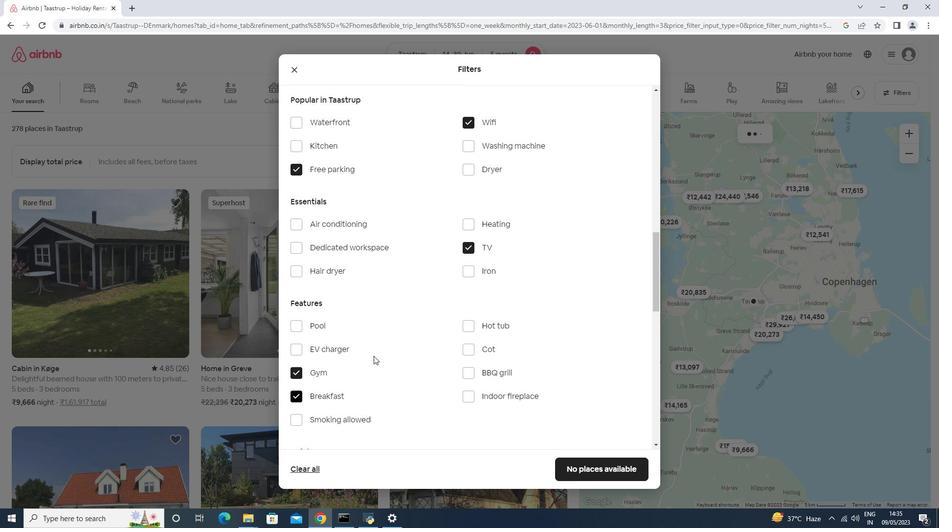 
Action: Mouse scrolled (385, 342) with delta (0, 0)
Screenshot: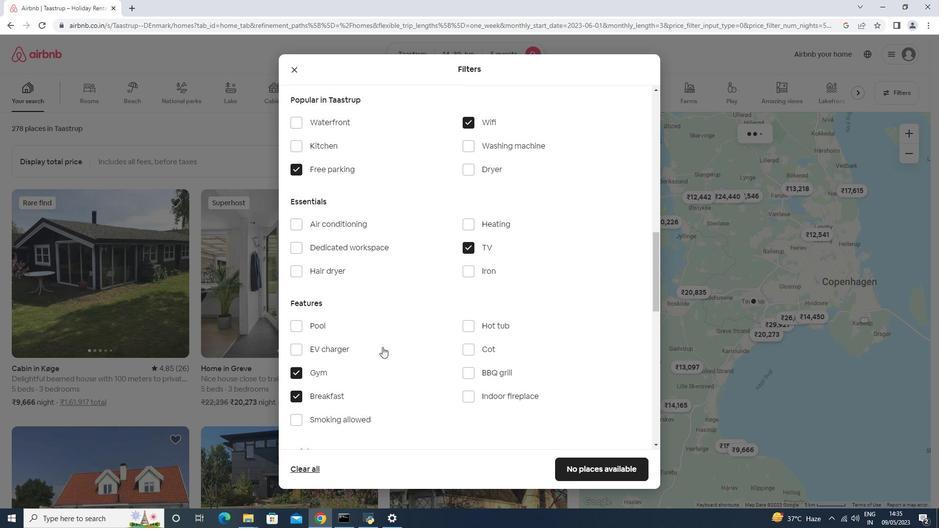 
Action: Mouse scrolled (385, 342) with delta (0, 0)
Screenshot: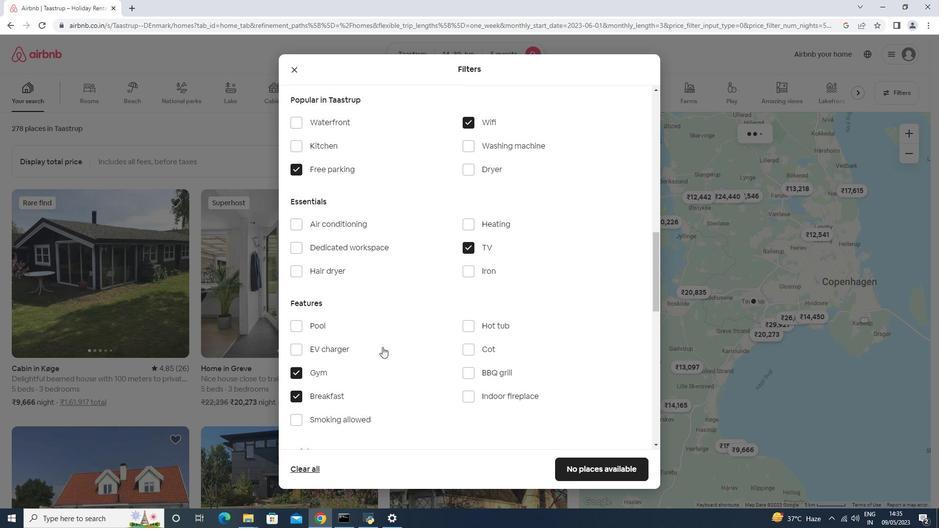 
Action: Mouse moved to (610, 366)
Screenshot: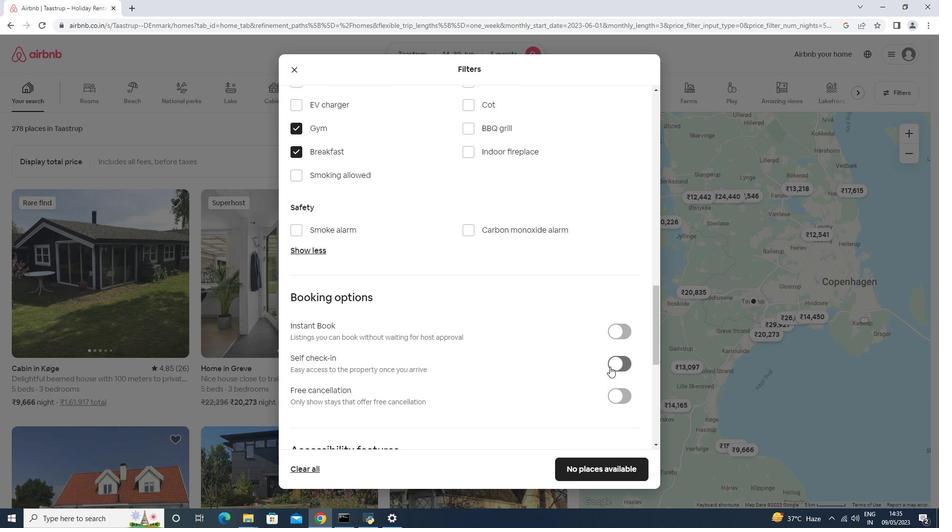 
Action: Mouse pressed left at (610, 366)
Screenshot: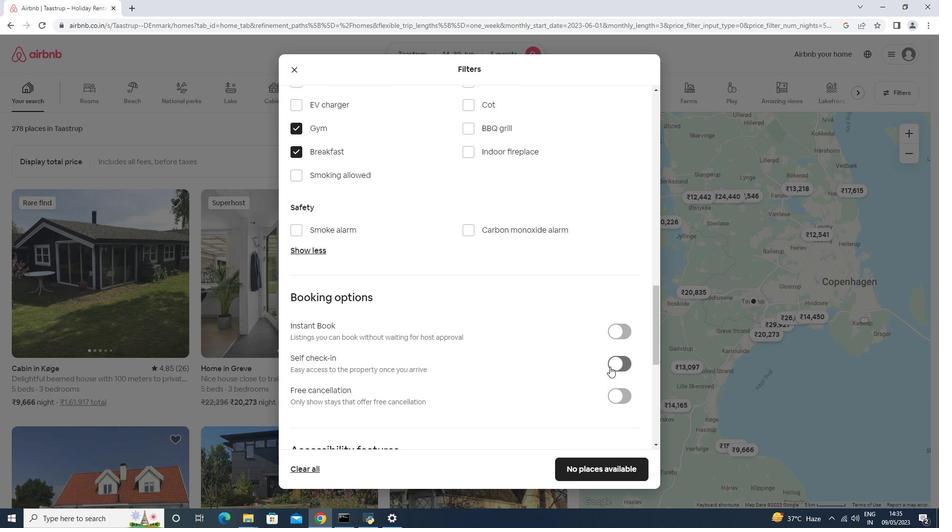 
Action: Mouse scrolled (610, 366) with delta (0, 0)
Screenshot: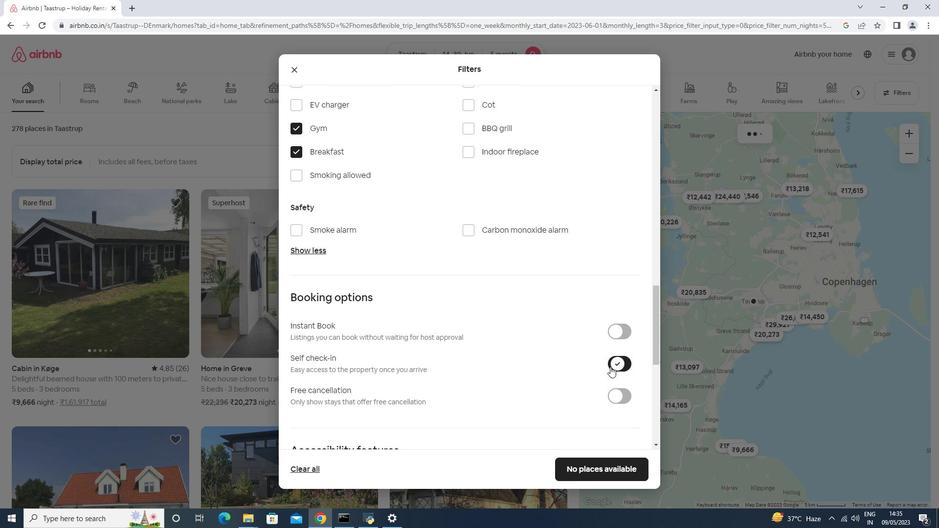 
Action: Mouse scrolled (610, 366) with delta (0, 0)
Screenshot: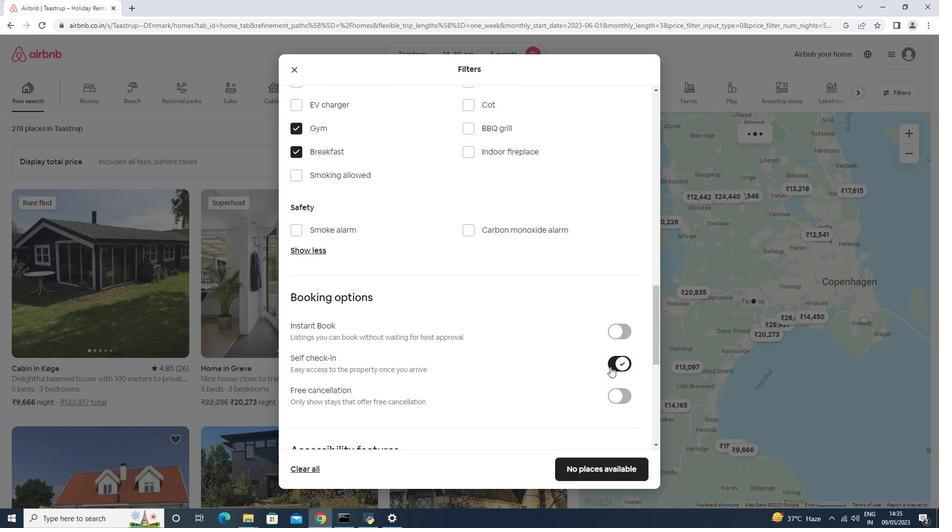 
Action: Mouse scrolled (610, 366) with delta (0, 0)
Screenshot: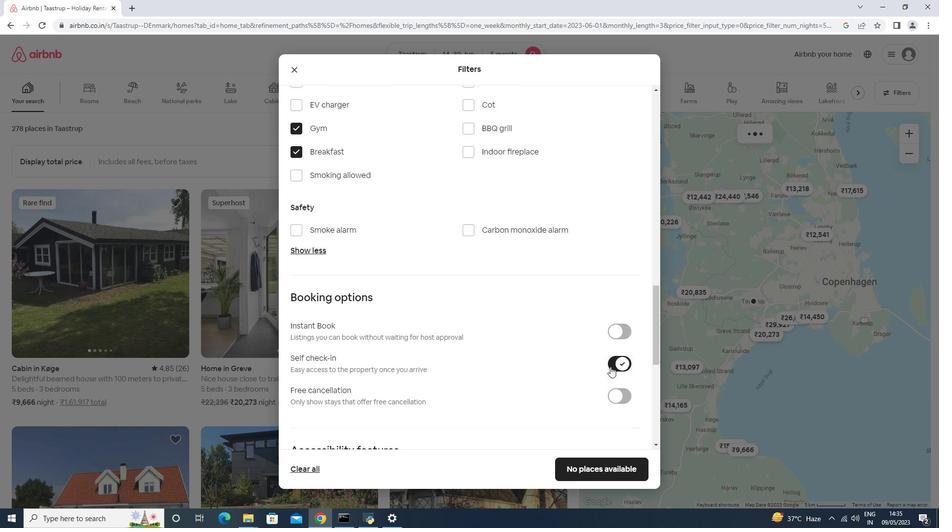 
Action: Mouse scrolled (610, 366) with delta (0, 0)
Screenshot: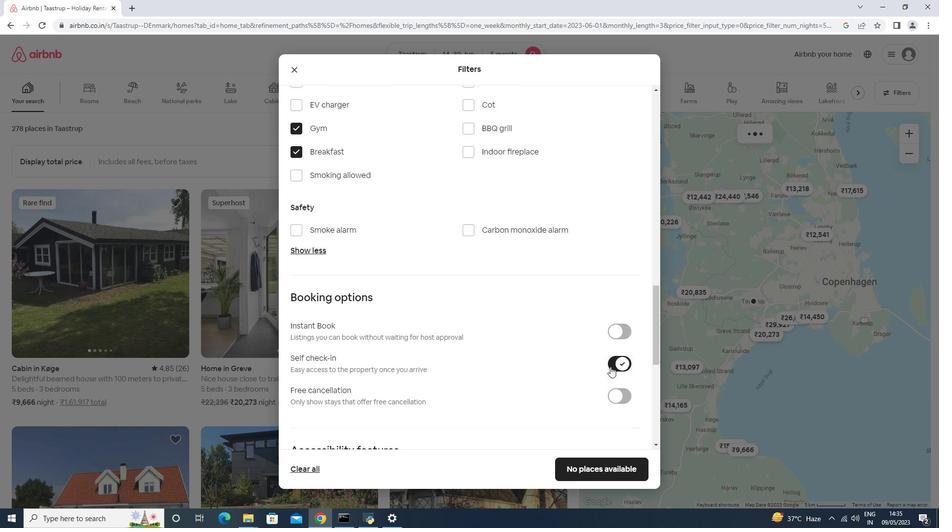 
Action: Mouse scrolled (610, 366) with delta (0, 0)
Screenshot: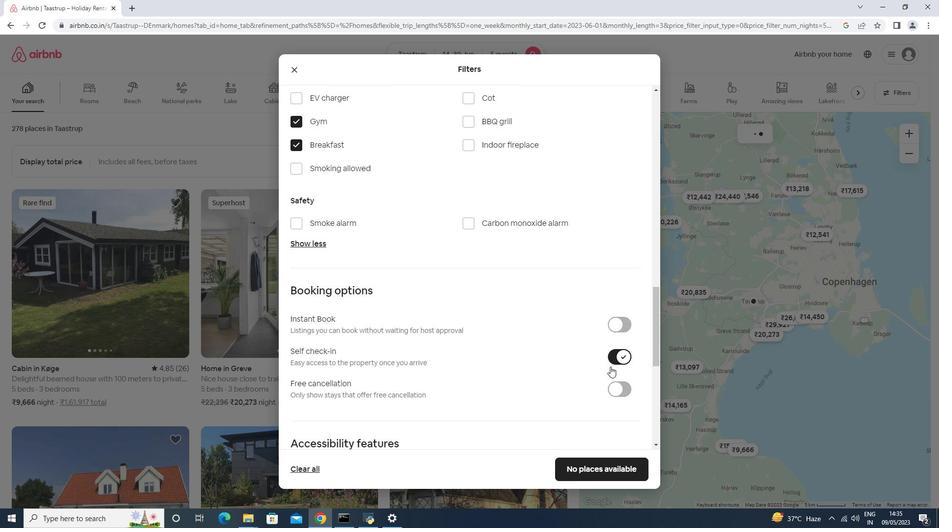 
Action: Mouse scrolled (610, 366) with delta (0, 0)
Screenshot: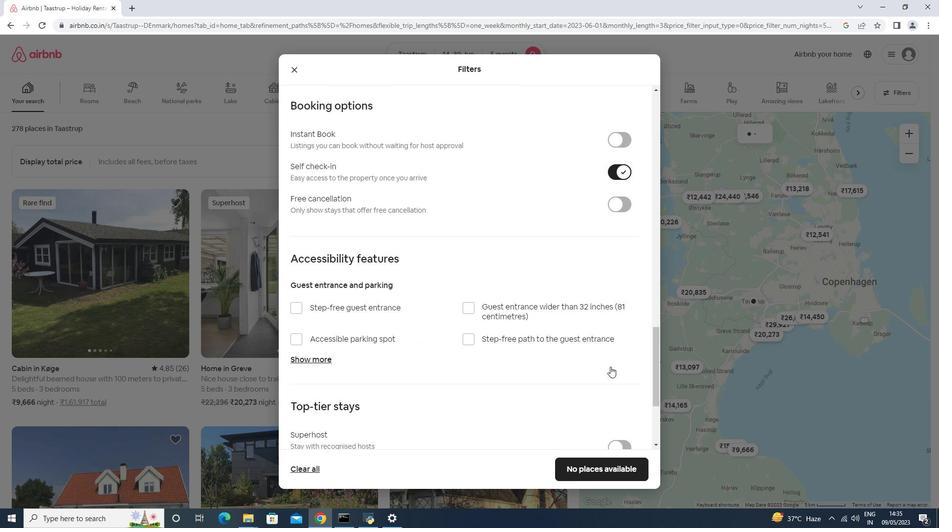 
Action: Mouse scrolled (610, 366) with delta (0, 0)
Screenshot: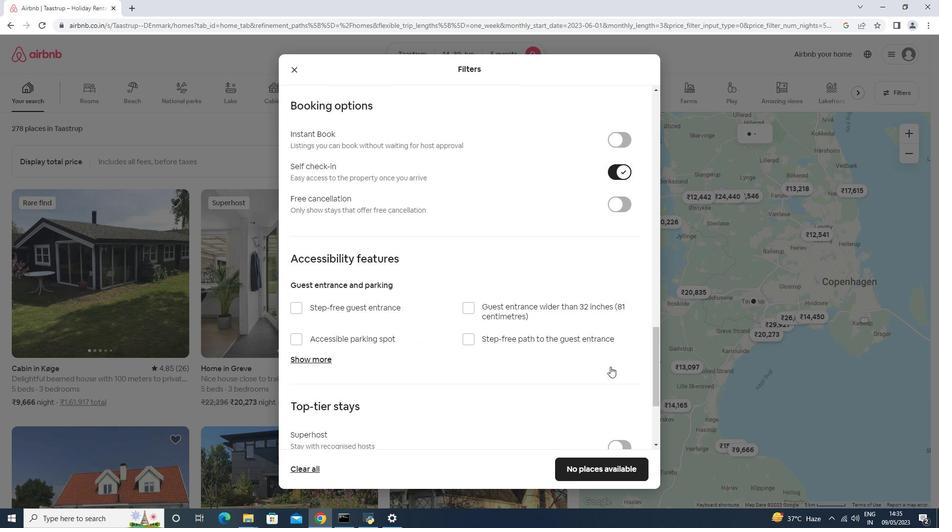 
Action: Mouse scrolled (610, 366) with delta (0, 0)
Screenshot: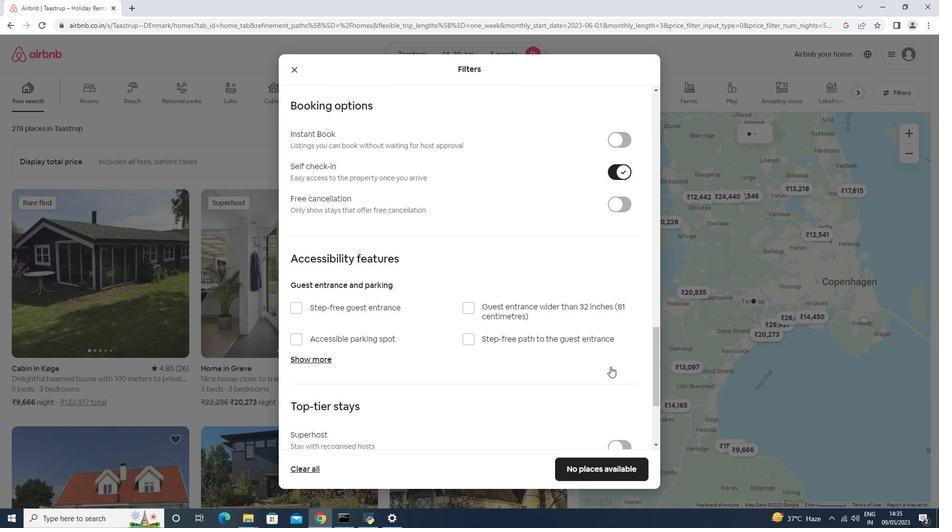 
Action: Mouse scrolled (610, 366) with delta (0, 0)
Screenshot: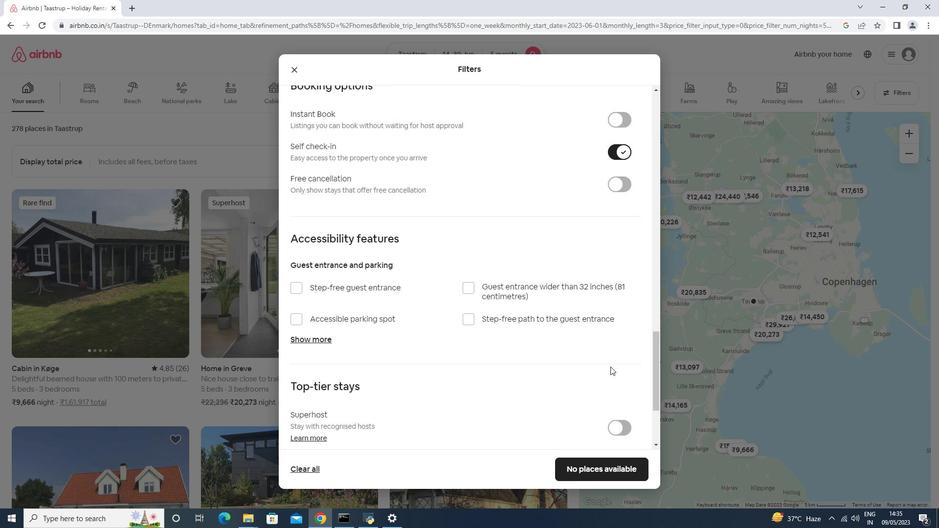 
Action: Mouse scrolled (610, 366) with delta (0, 0)
Screenshot: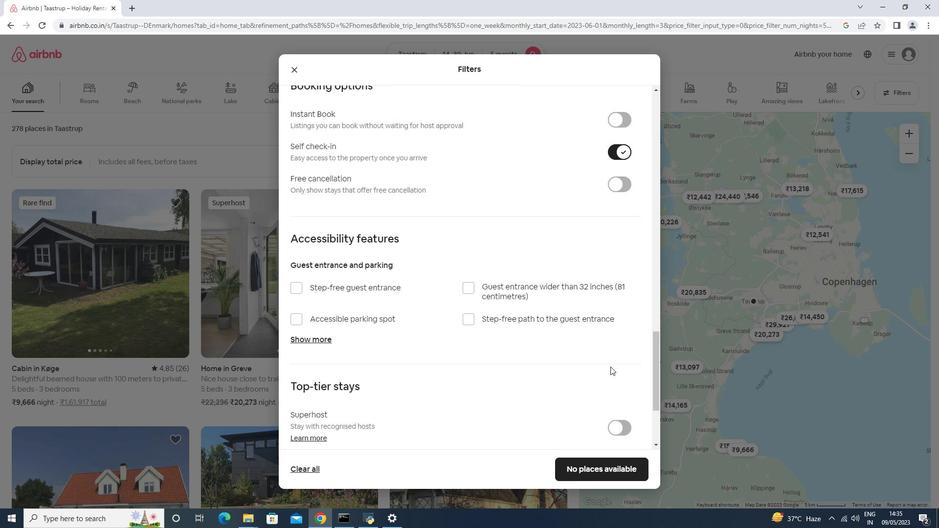 
Action: Mouse scrolled (610, 366) with delta (0, 0)
Screenshot: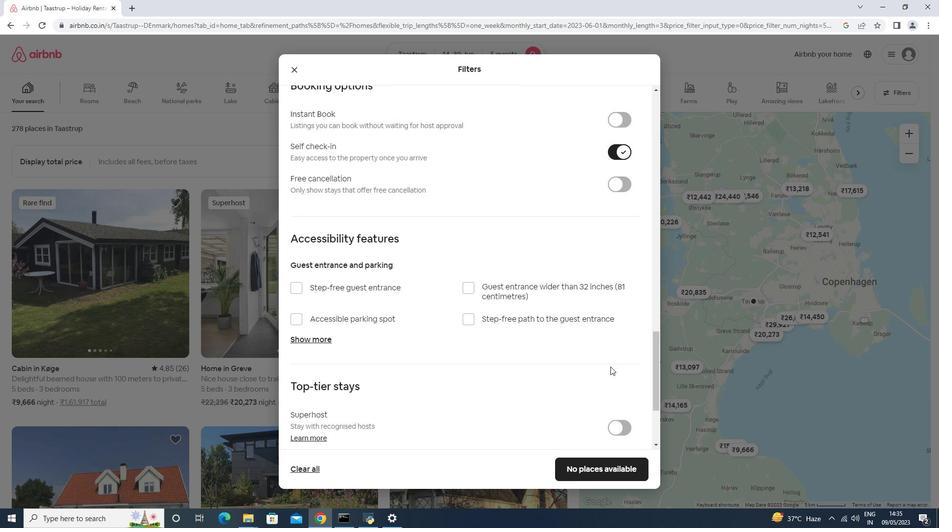 
Action: Mouse scrolled (610, 366) with delta (0, 0)
Screenshot: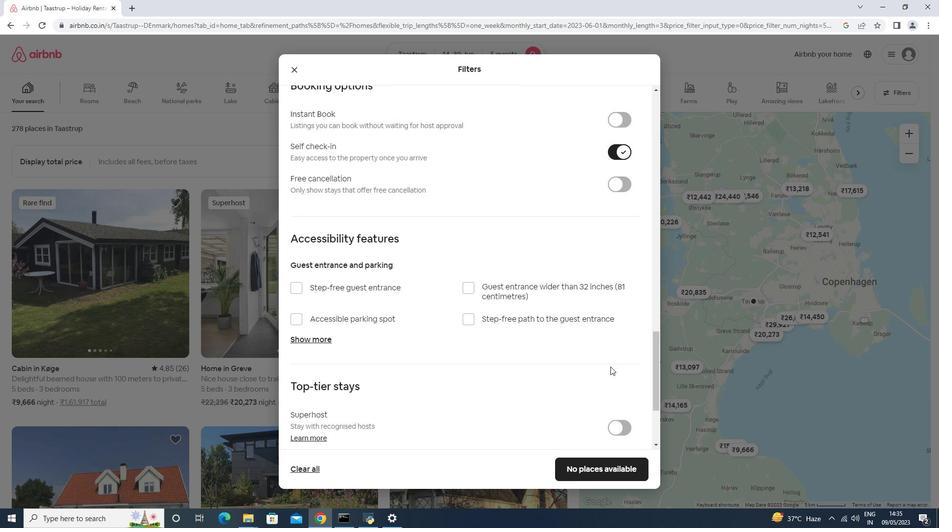 
Action: Mouse scrolled (610, 366) with delta (0, 0)
Screenshot: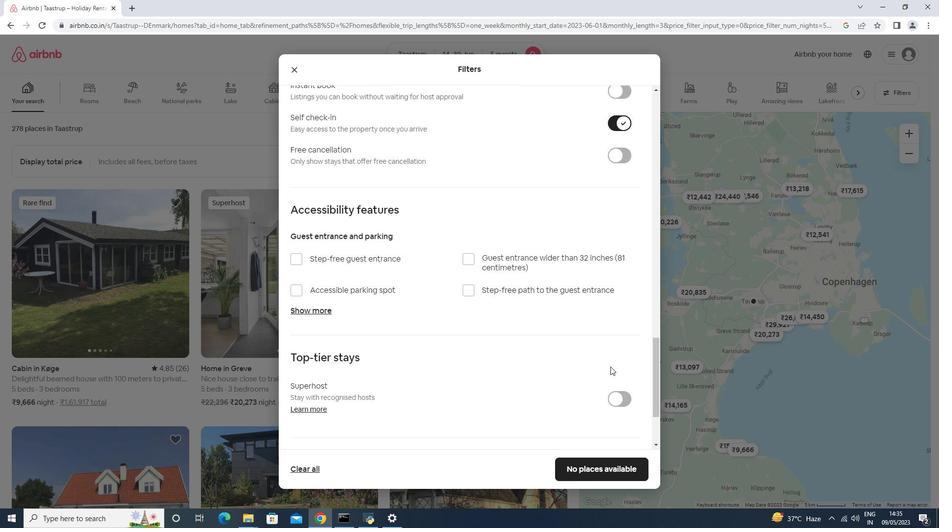 
Action: Mouse moved to (336, 382)
Screenshot: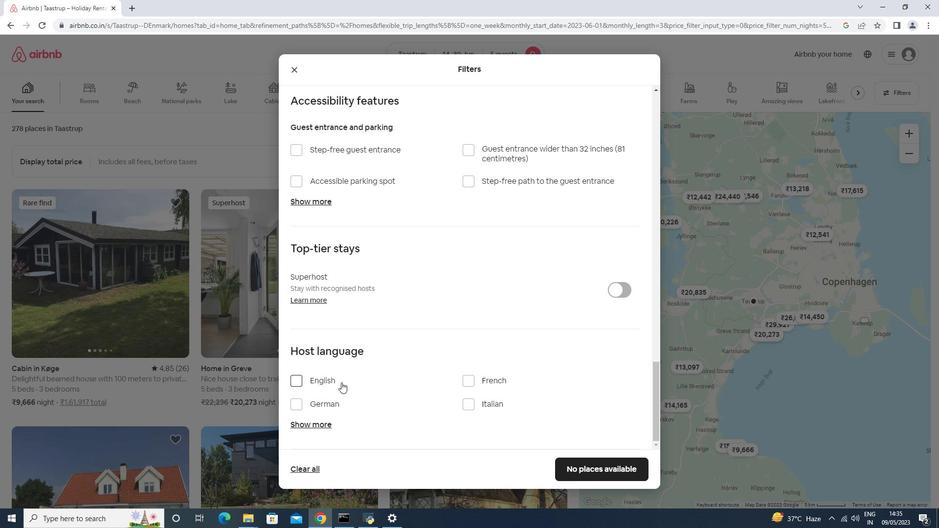 
Action: Mouse pressed left at (336, 382)
Screenshot: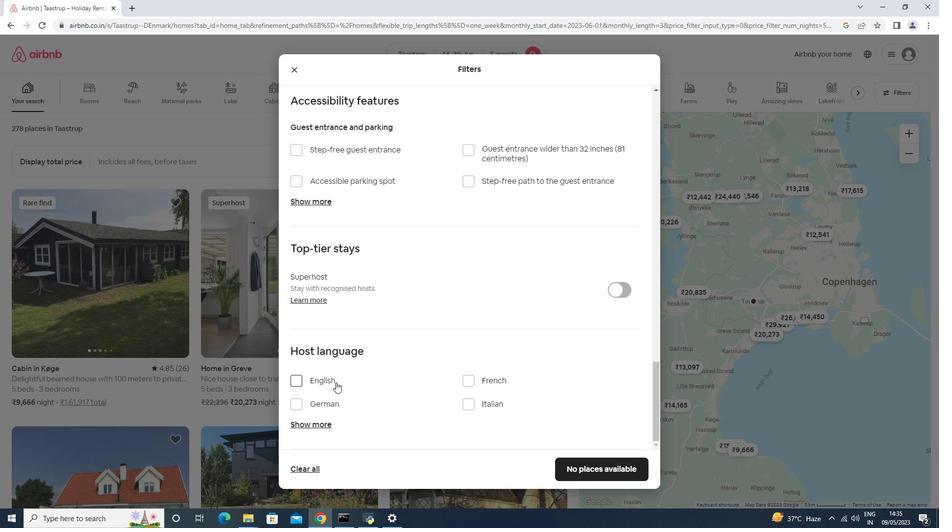 
Action: Mouse moved to (577, 467)
Screenshot: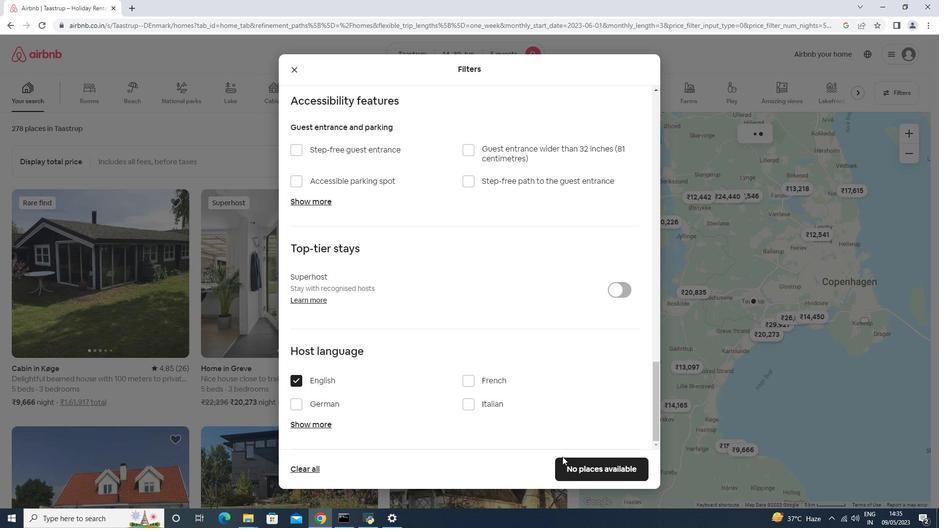 
Action: Mouse pressed left at (577, 467)
Screenshot: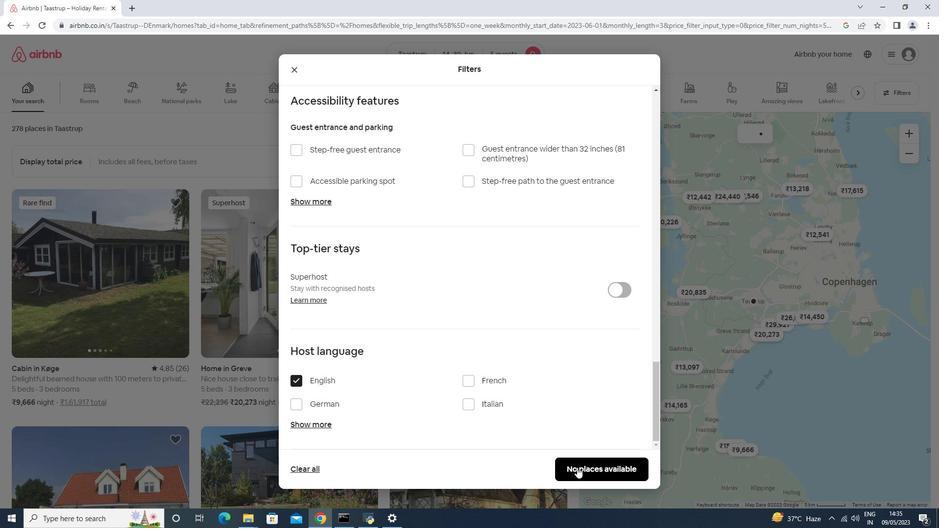 
Action: Mouse moved to (577, 467)
Screenshot: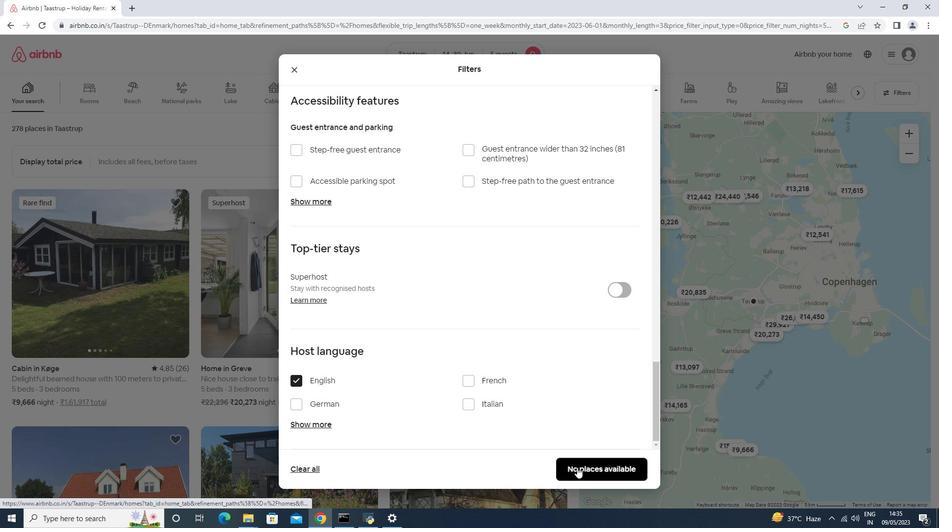 
